 Task: Open a blank google sheet and write heading  Budget MasterAdd Categories in a column and its values below   'Housing, Transportation, Groceries, Utilities, Entertainment, Dining Out, Health, Miscellaneous, Savings & Total. 'Add Budgeted amountin next column and its values below  $1,500, $300, $400, $150, $200, $250, $100, $150, $500 & $3,550. Add Actual amount in next column and its values below  $1,400, $280, $420, $160, $180, $270, $90, $140, $550 & $3,550. Add Difference  in next column and its values below   -$100, -$20, +$20, +$10, -$20, +$20, -$10, -$10, +$50 & $0. J6Save page DashboardPayHistbook
Action: Mouse moved to (281, 180)
Screenshot: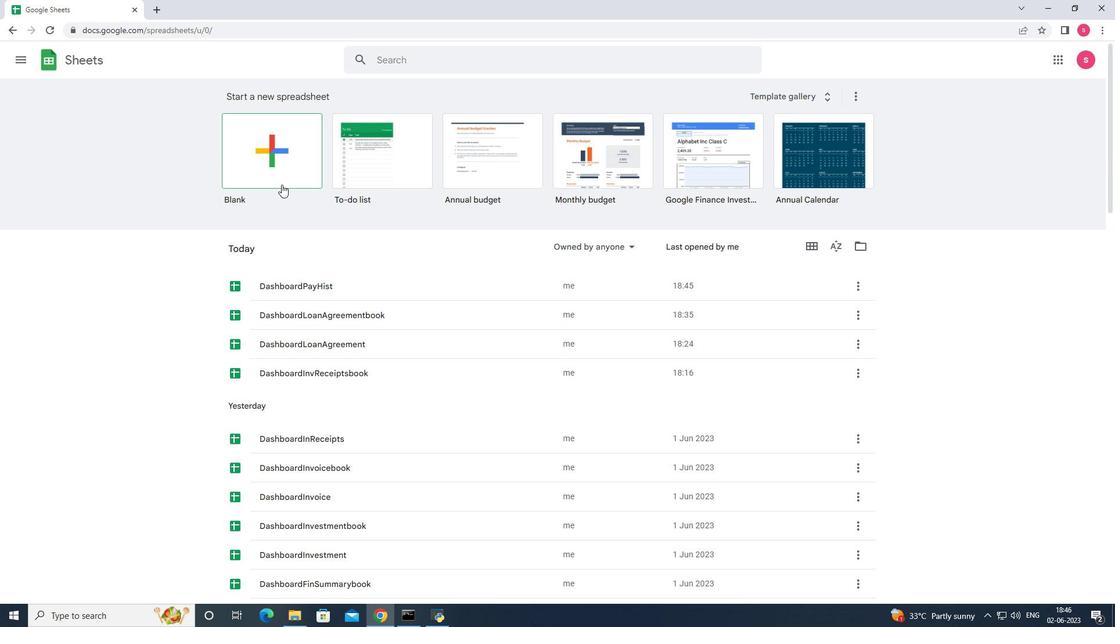 
Action: Mouse pressed left at (281, 180)
Screenshot: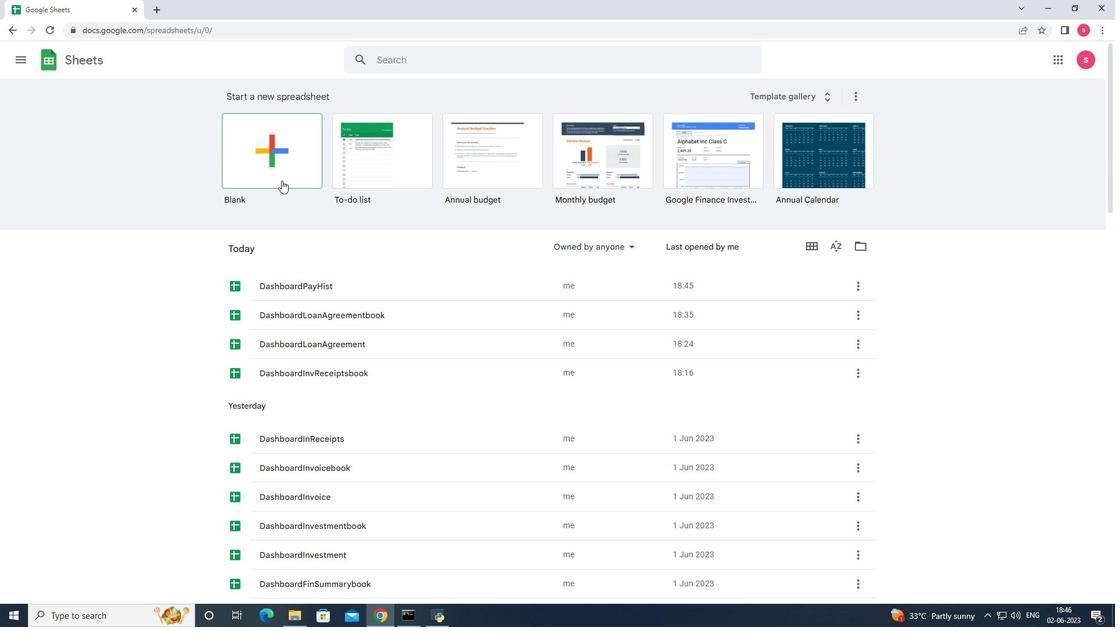 
Action: Mouse moved to (191, 168)
Screenshot: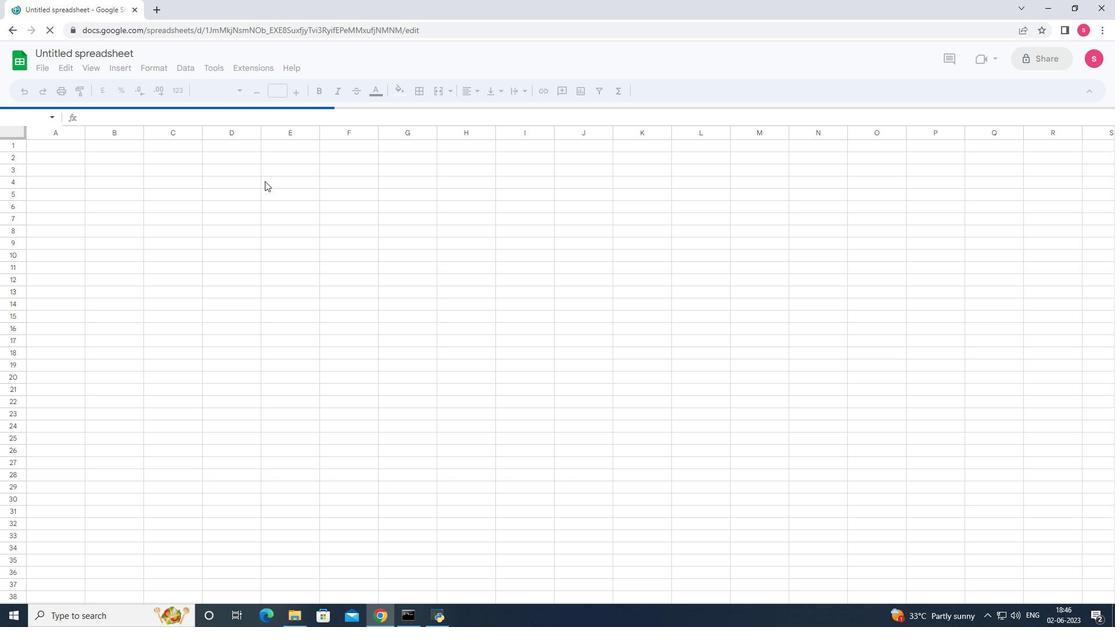 
Action: Key pressed <Key.shift>Budget<Key.space><Key.shift>Master<Key.enter><Key.shift>Categories<Key.enter><Key.shift>Housing<Key.enter><Key.shift>Transportation<Key.enter><Key.shift><Key.shift><Key.shift>Groceries<Key.enter><Key.shift><Key.shift><Key.shift><Key.shift><Key.shift>Utilities<Key.enter><Key.shift>Entertainment<Key.enter><Key.shift>Diningb<Key.space><Key.backspace><Key.backspace><Key.space><Key.shift>Ut<Key.backspace><Key.backspace><Key.shift>Out<Key.enter><Key.shift>Health<Key.enter><Key.shift>Miscellaneous<Key.enter><Key.shift>Savings<Key.enter><Key.shift>t<Key.backspace><Key.backspace><Key.shift>Total<Key.right><Key.up><Key.up><Key.up><Key.up><Key.up><Key.up><Key.up><Key.up><Key.up><Key.up><Key.shift>Budgeted<Key.space><Key.shift>Amount<Key.enter>1500<Key.enter>300<Key.enter>400<Key.enter>150<Key.enter>200<Key.enter>250<Key.enter>100<Key.enter>150<Key.enter>500<Key.enter>=
Screenshot: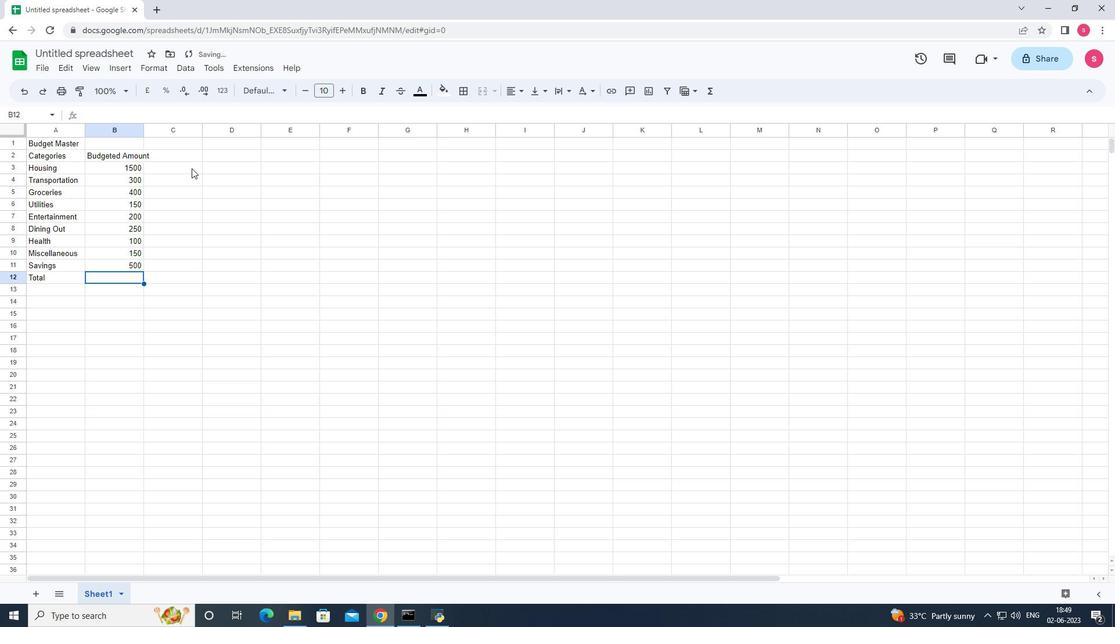 
Action: Mouse moved to (127, 295)
Screenshot: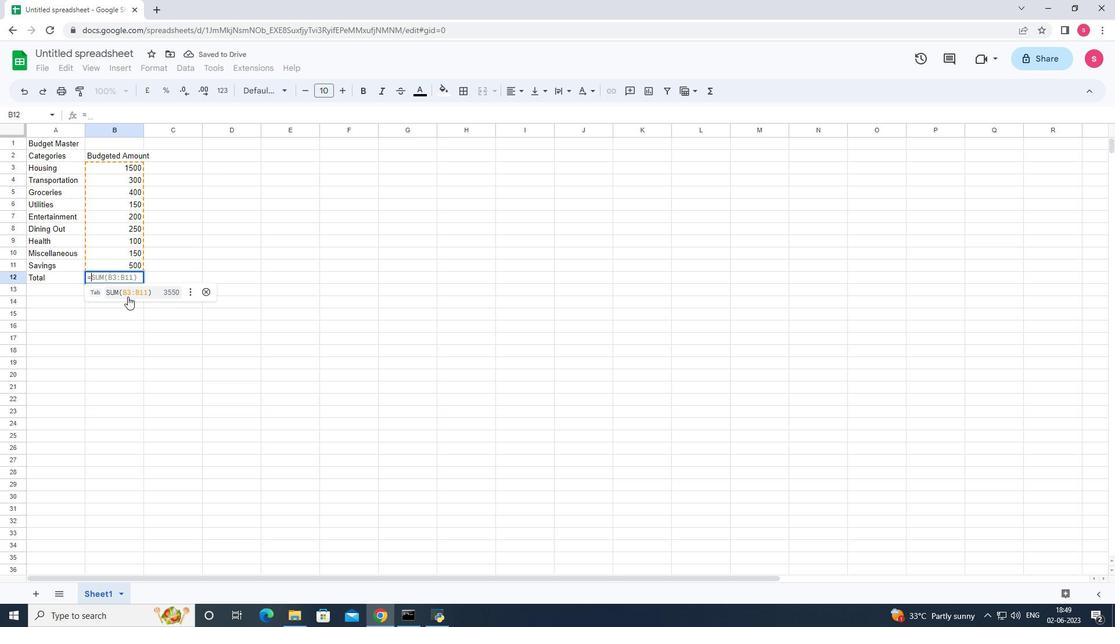 
Action: Mouse pressed left at (127, 295)
Screenshot: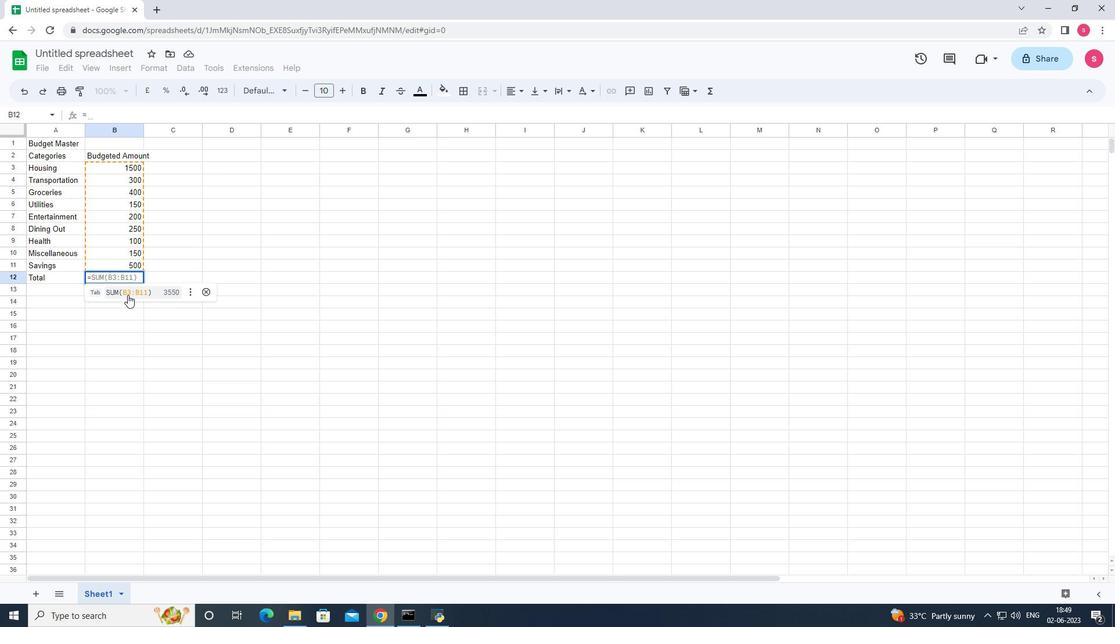 
Action: Mouse pressed left at (127, 295)
Screenshot: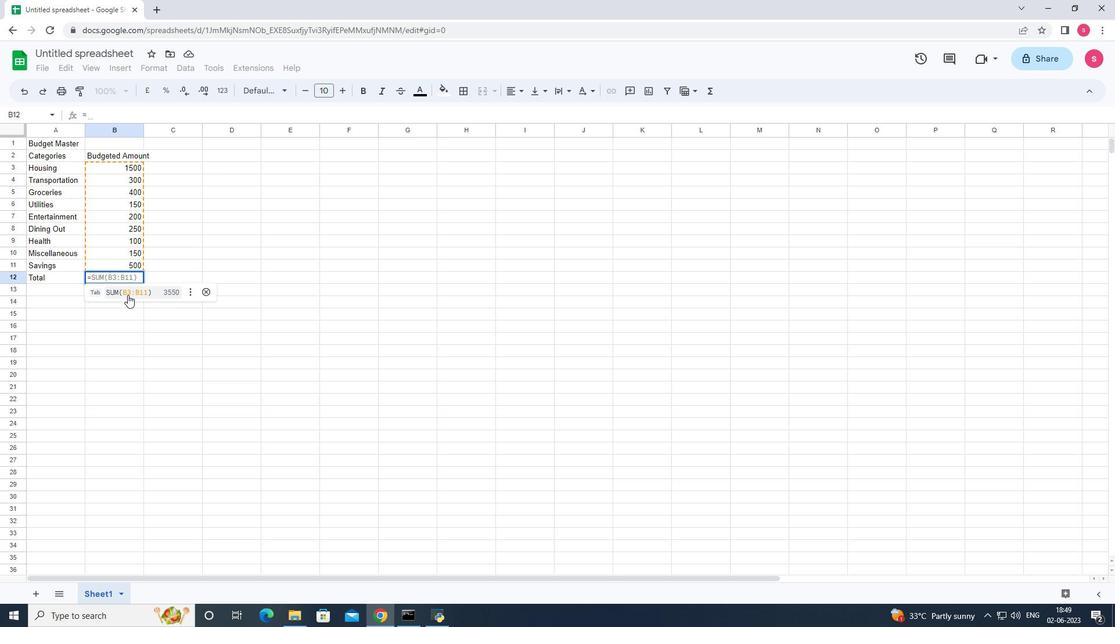 
Action: Mouse moved to (184, 157)
Screenshot: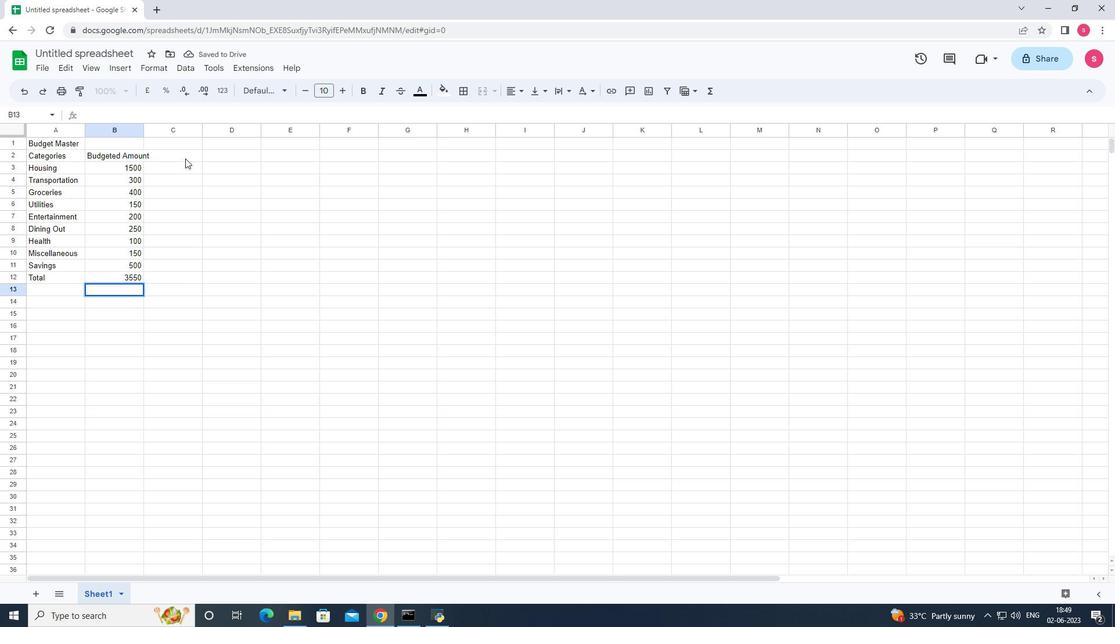 
Action: Mouse pressed left at (184, 157)
Screenshot: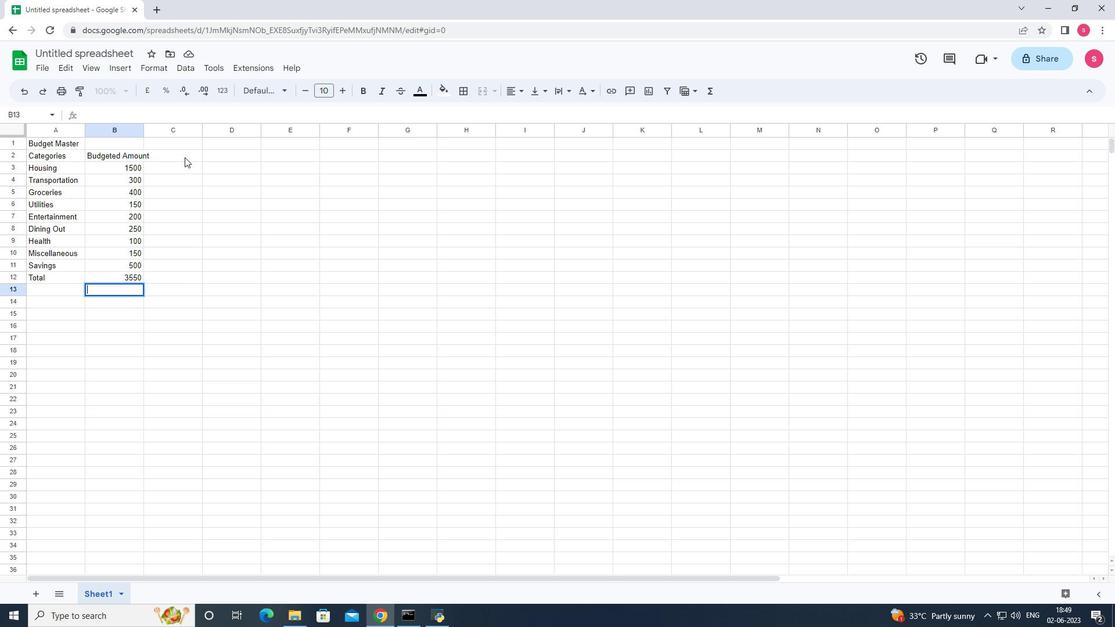 
Action: Key pressed <Key.shift>Actual<Key.space><Key.shift>Amount<Key.enter>1400<Key.enter>280<Key.enter>420<Key.enter>160<Key.enter>180<Key.enter>270<Key.enter>90<Key.enter>140<Key.enter>550<Key.enter>=sum
Screenshot: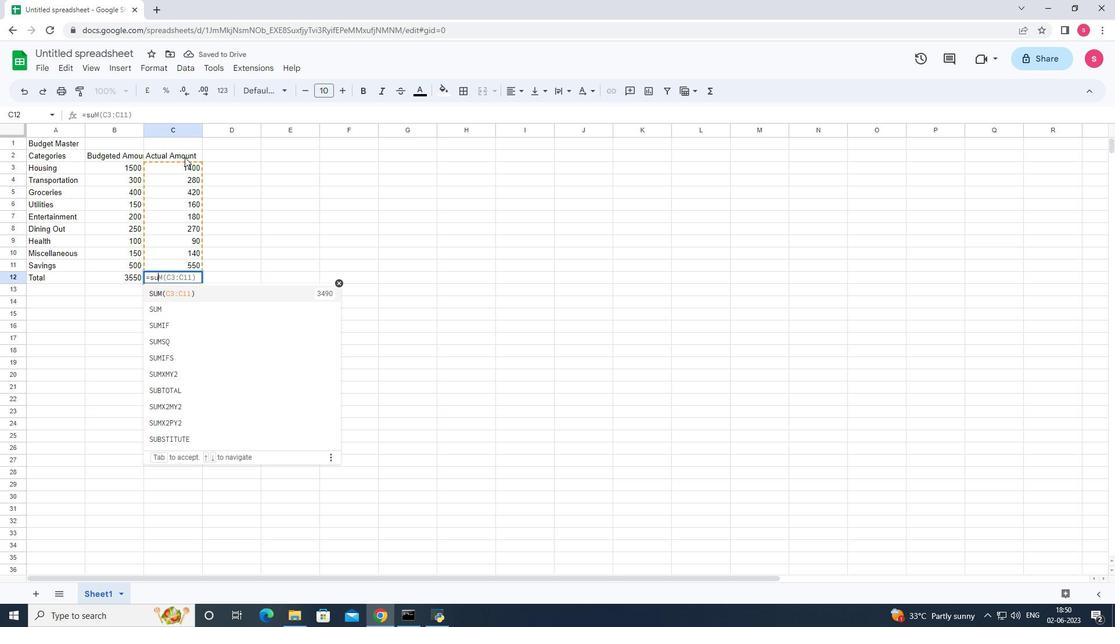 
Action: Mouse moved to (179, 296)
Screenshot: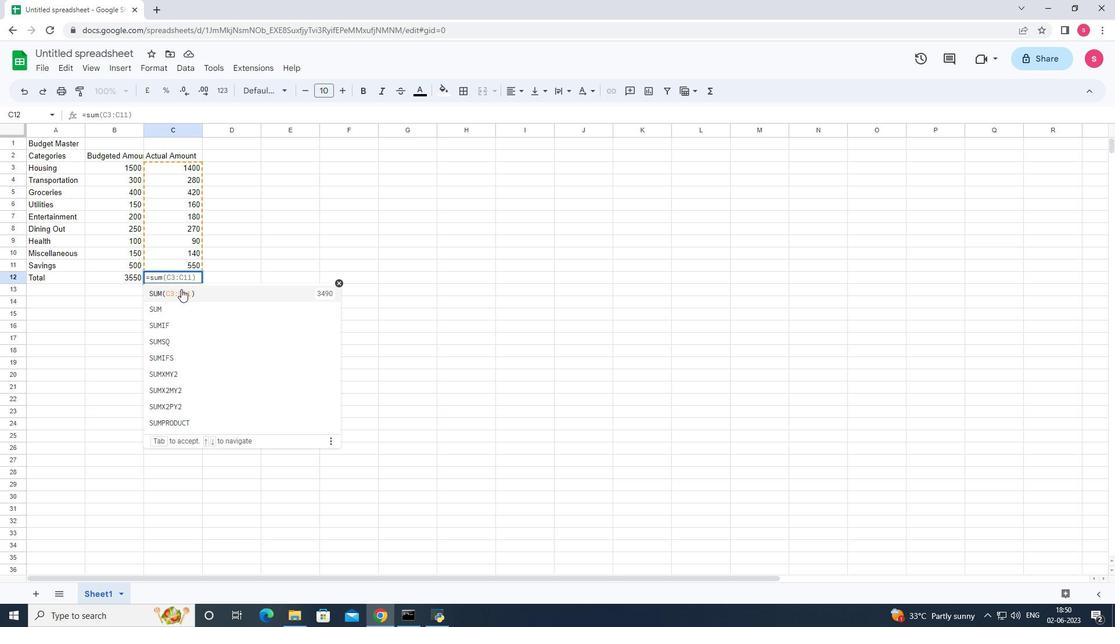 
Action: Mouse pressed left at (179, 296)
Screenshot: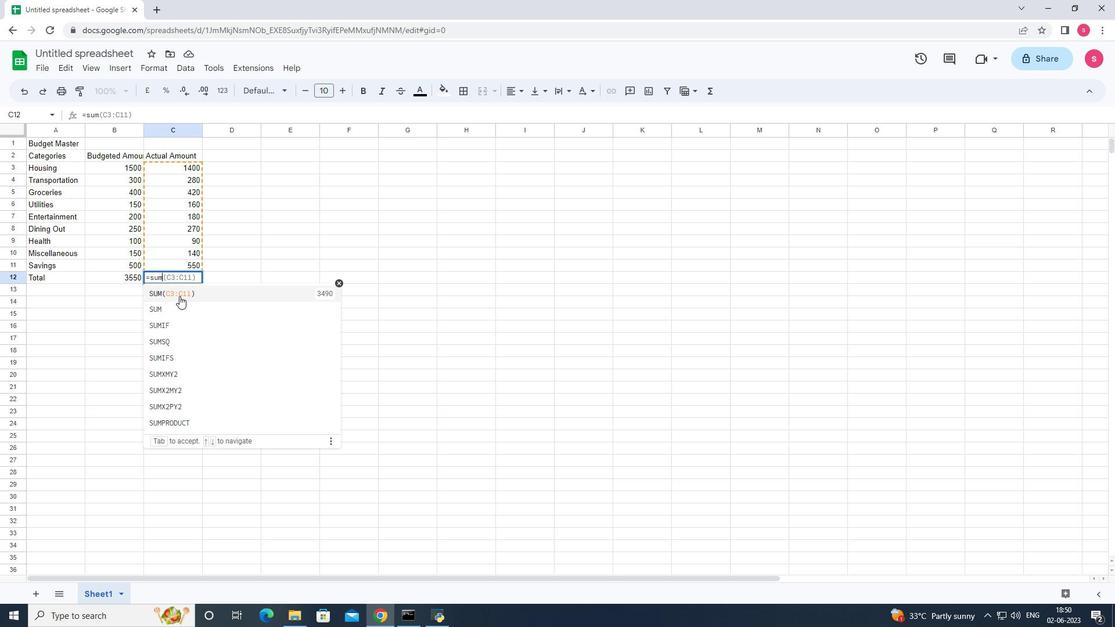 
Action: Mouse moved to (231, 154)
Screenshot: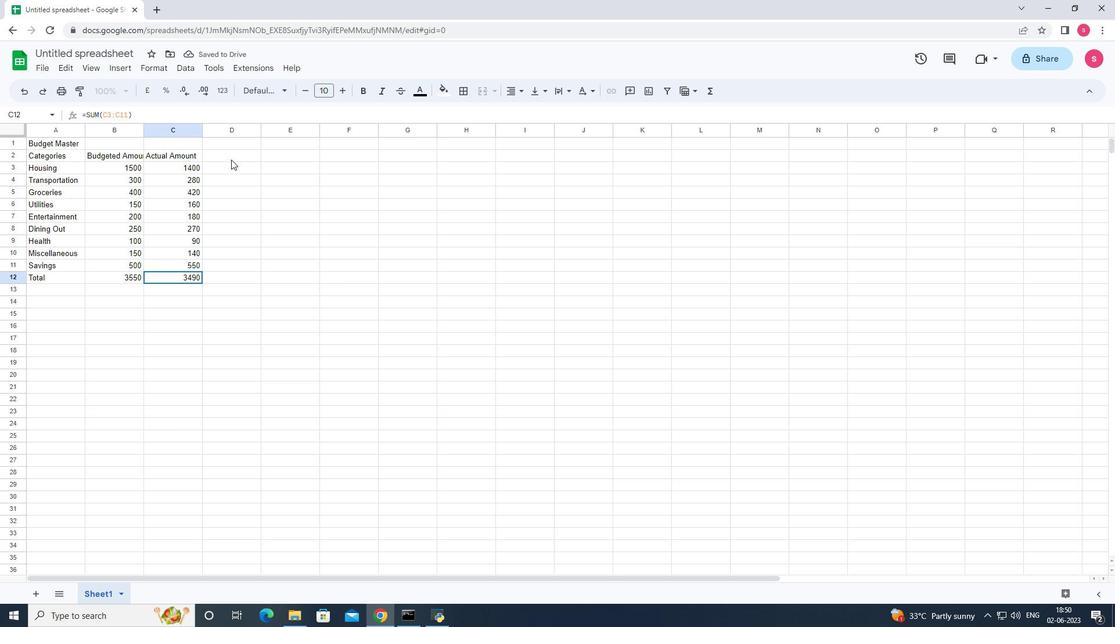 
Action: Mouse pressed left at (231, 154)
Screenshot: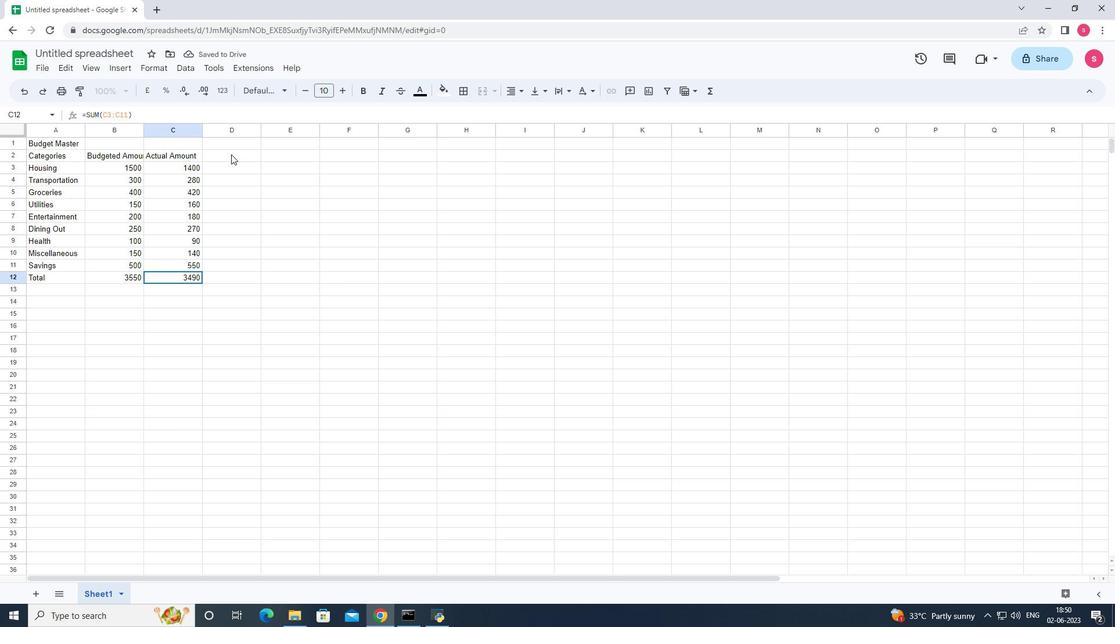 
Action: Key pressed <Key.shift>Difference
Screenshot: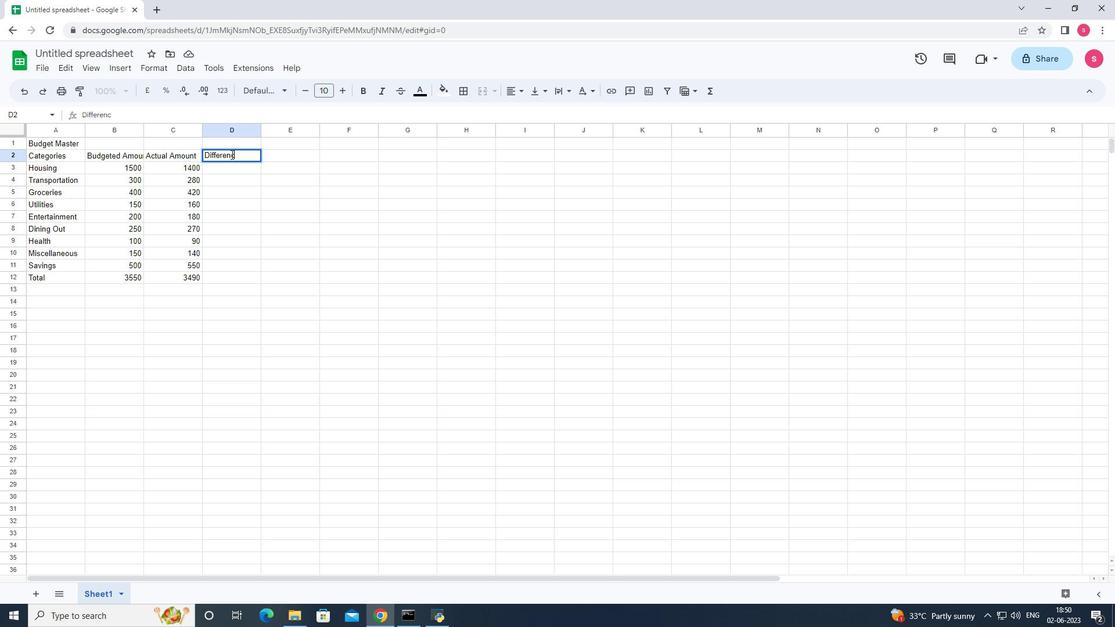 
Action: Mouse moved to (209, 169)
Screenshot: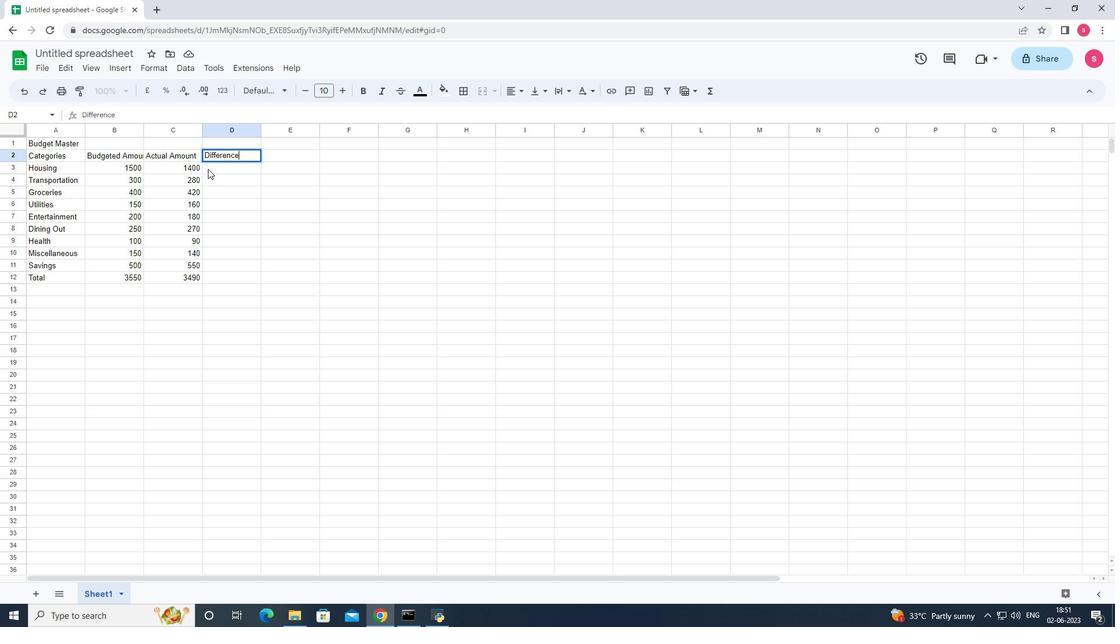 
Action: Mouse pressed left at (209, 169)
Screenshot: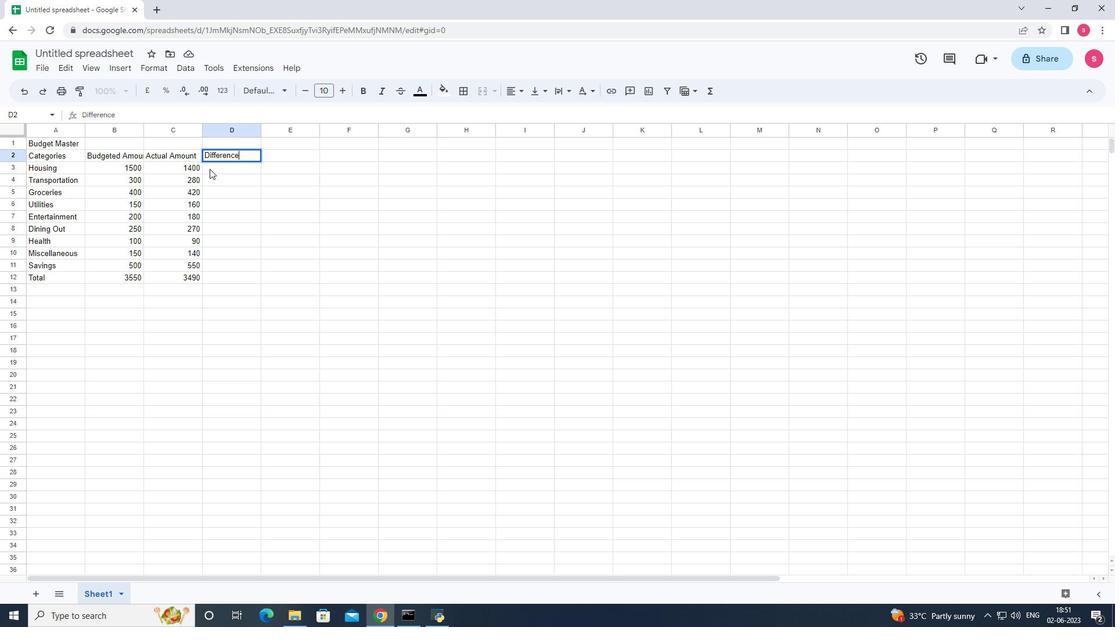 
Action: Mouse moved to (220, 169)
Screenshot: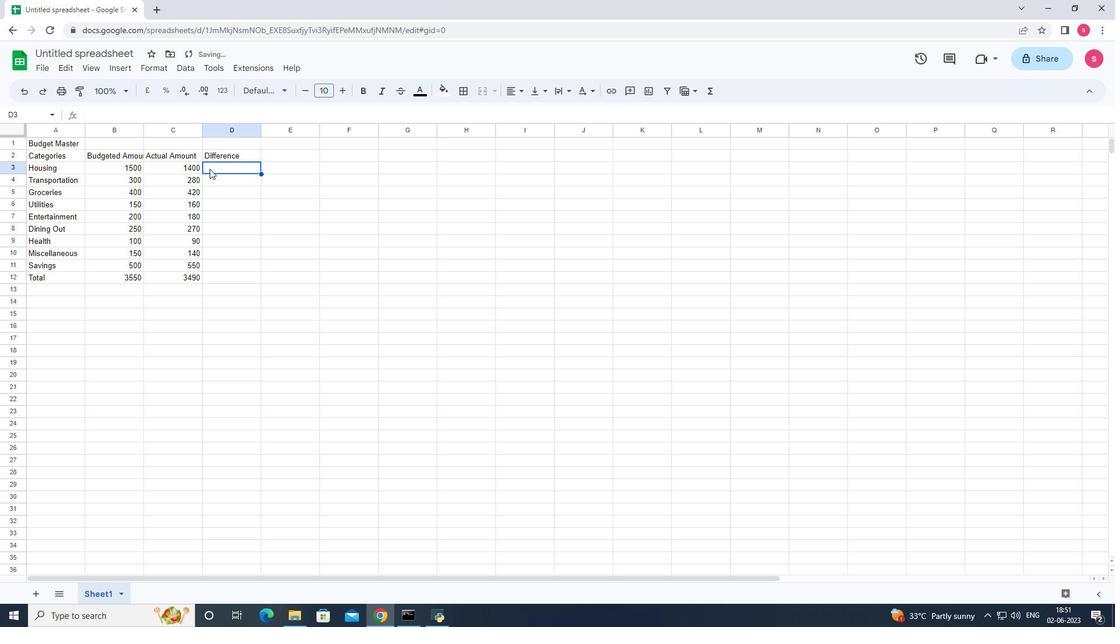 
Action: Key pressed =c3-b2<Key.enter><Key.backspace><Key.backspace><Key.backspace>
Screenshot: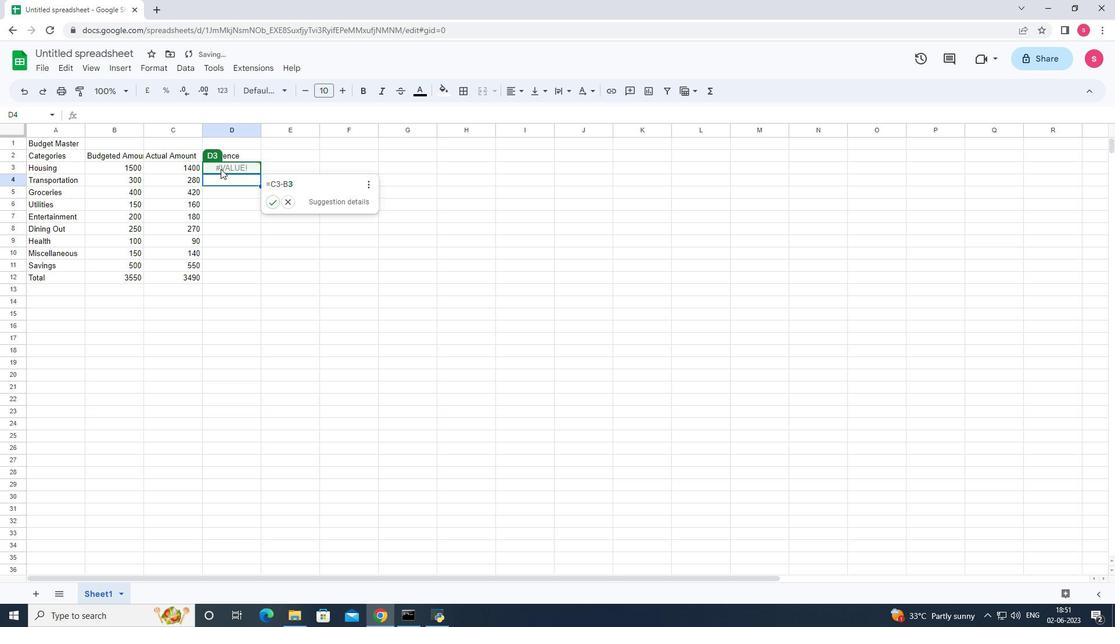 
Action: Mouse moved to (285, 199)
Screenshot: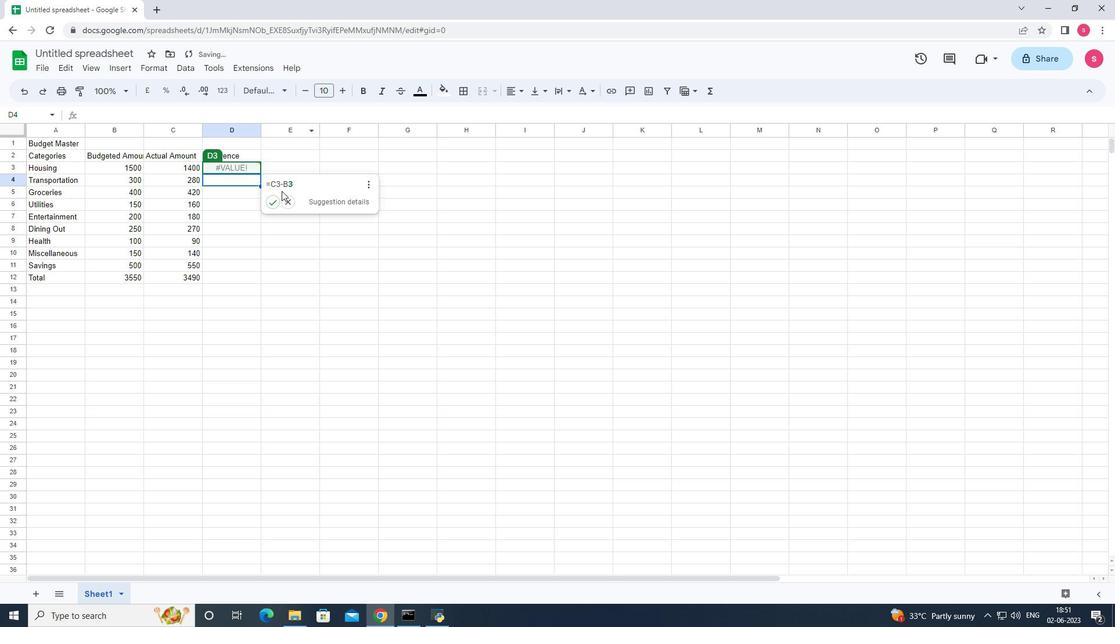 
Action: Mouse pressed left at (285, 199)
Screenshot: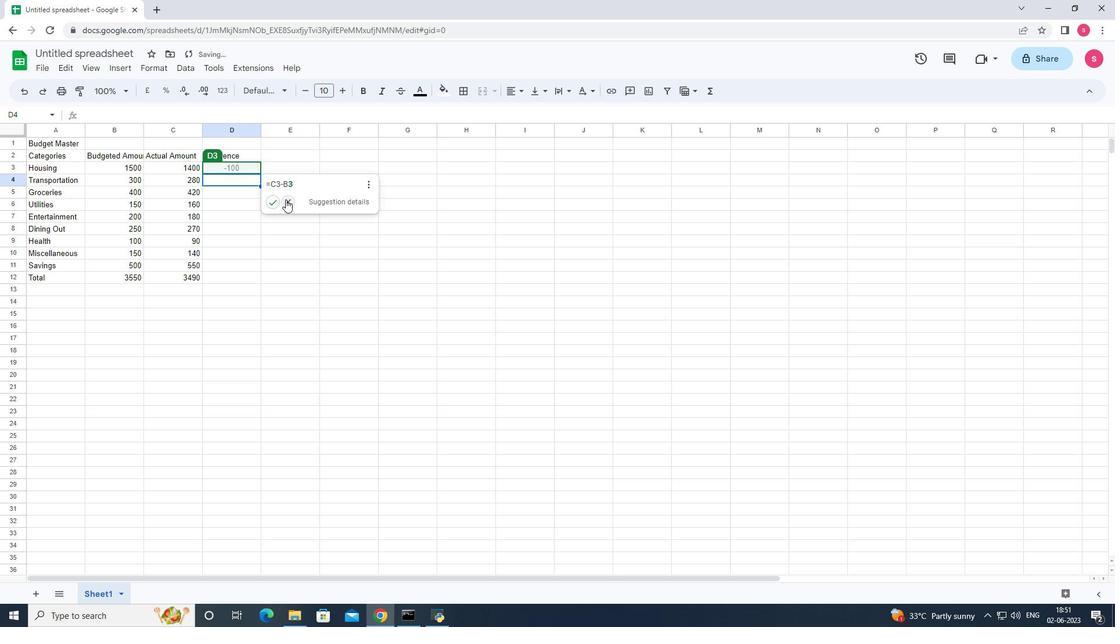 
Action: Mouse moved to (250, 171)
Screenshot: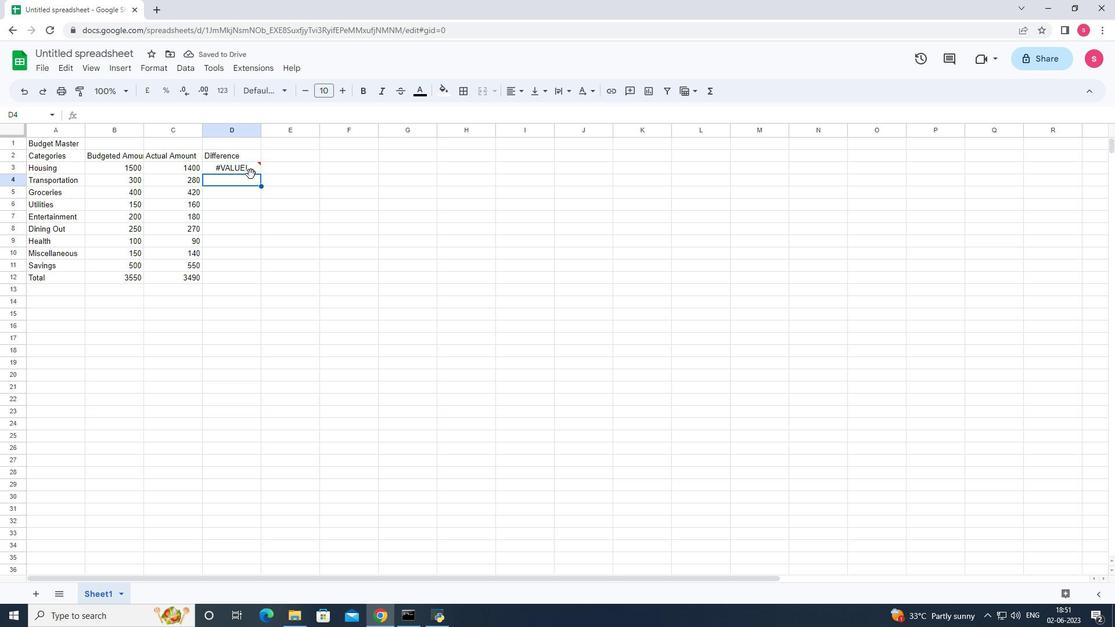 
Action: Mouse pressed left at (250, 171)
Screenshot: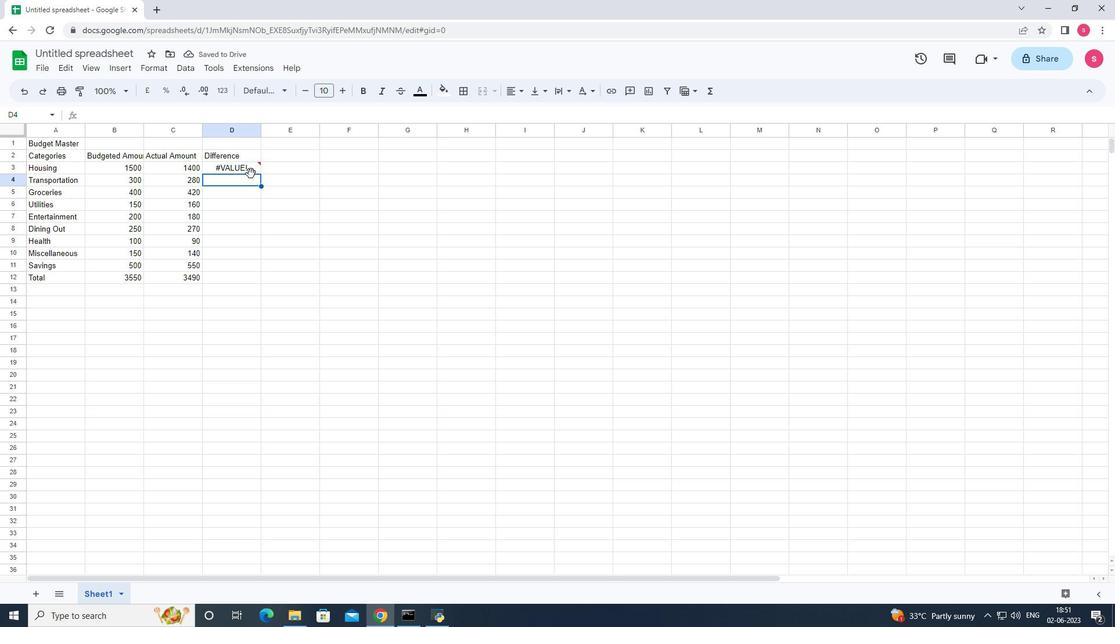 
Action: Key pressed <Key.backspace>=c3-b2<Key.enter>
Screenshot: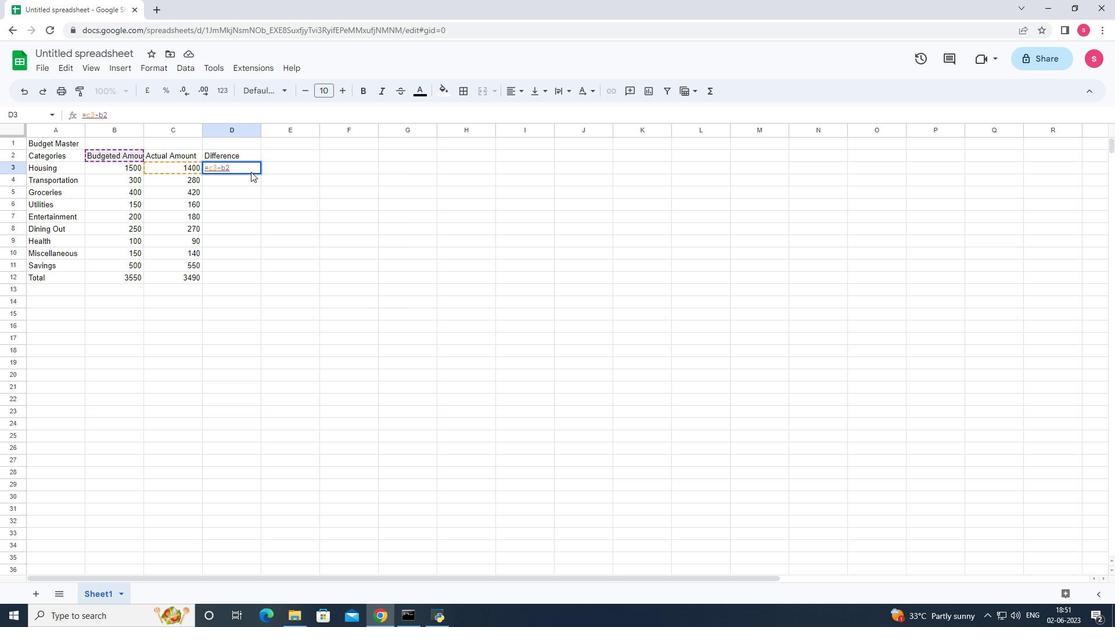 
Action: Mouse moved to (273, 204)
Screenshot: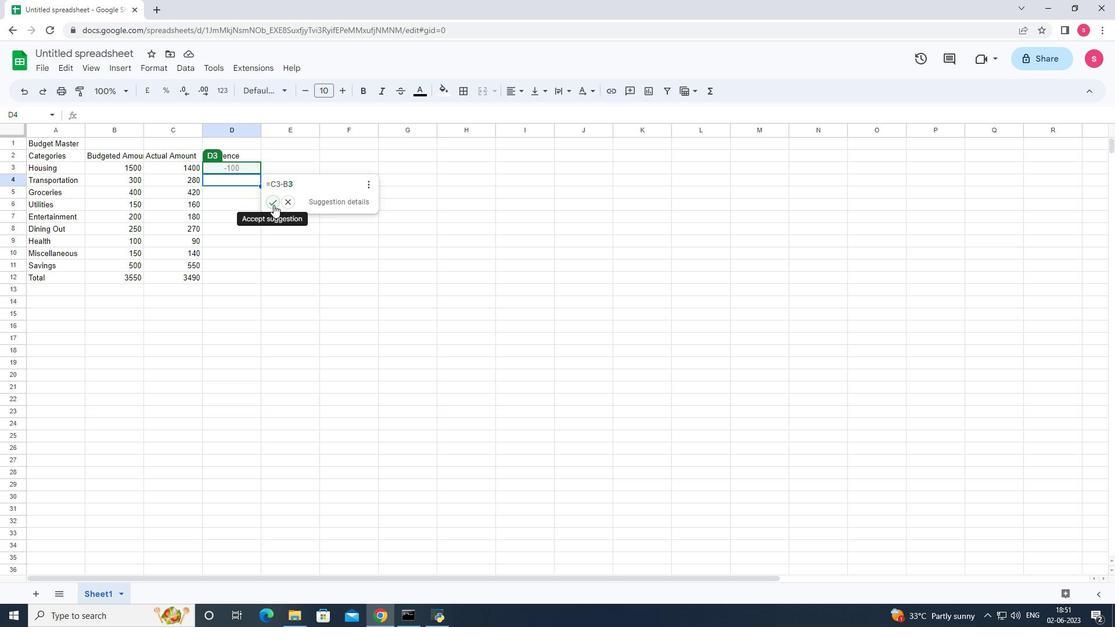 
Action: Mouse pressed left at (273, 204)
Screenshot: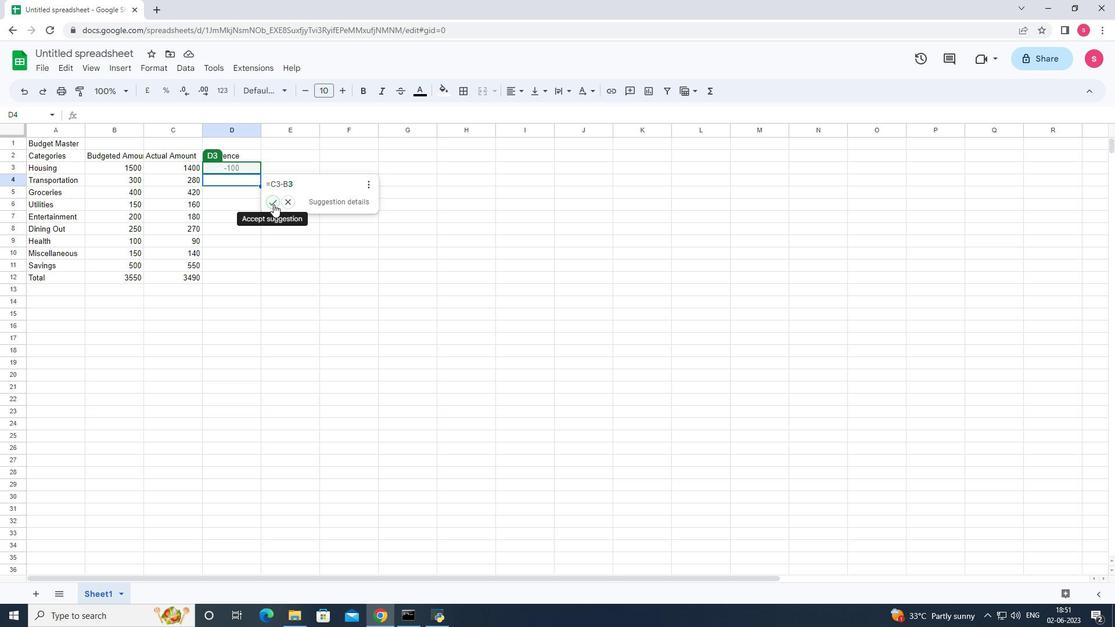 
Action: Mouse moved to (260, 172)
Screenshot: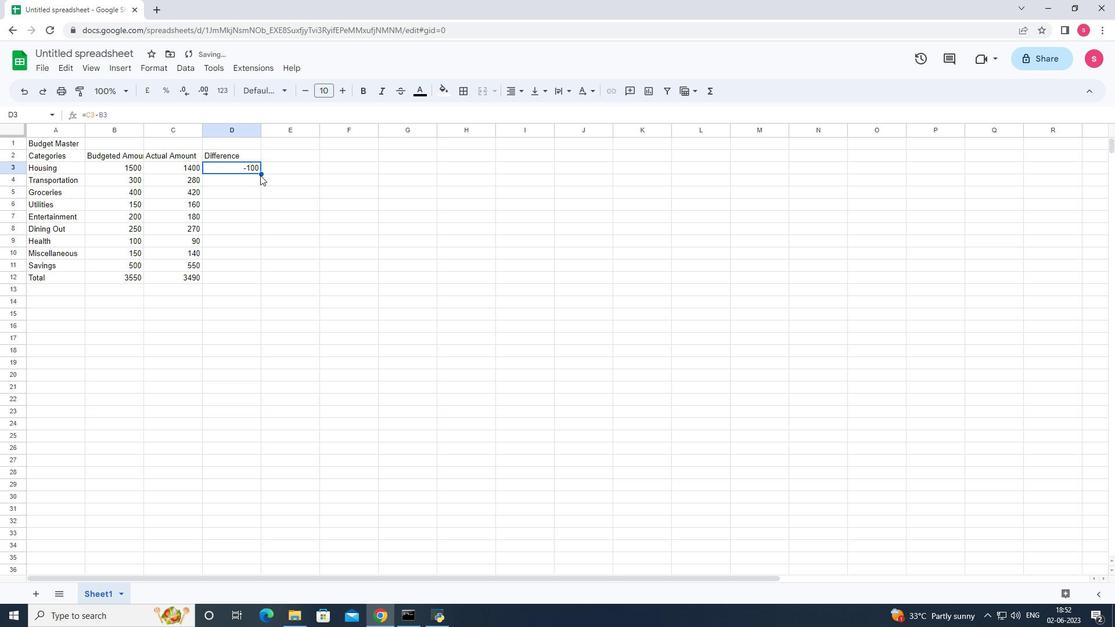 
Action: Mouse pressed left at (260, 172)
Screenshot: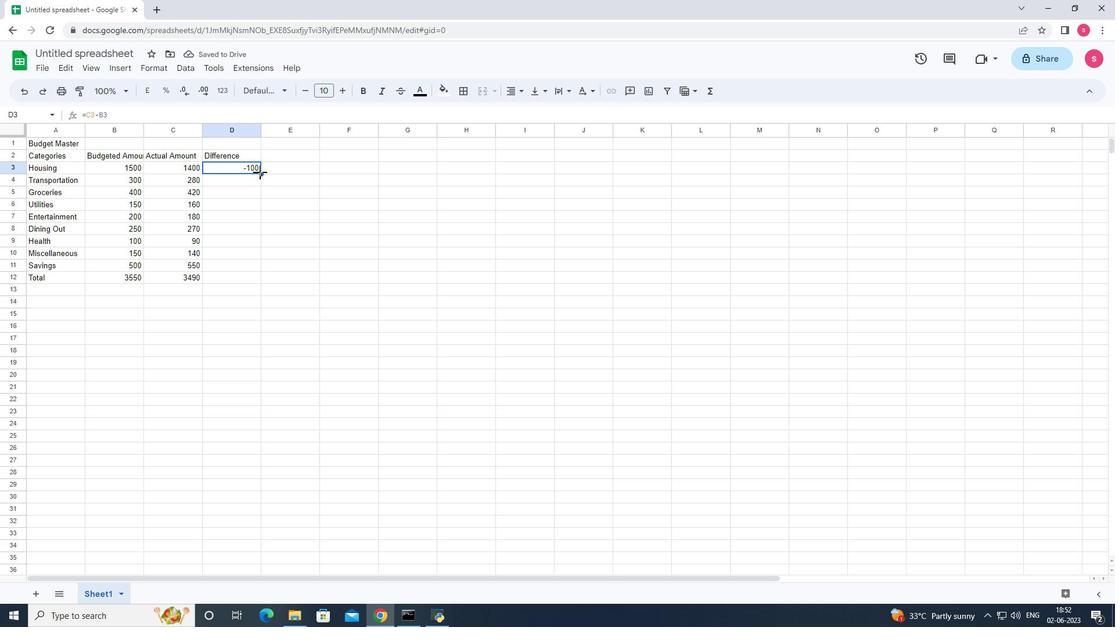 
Action: Mouse moved to (288, 279)
Screenshot: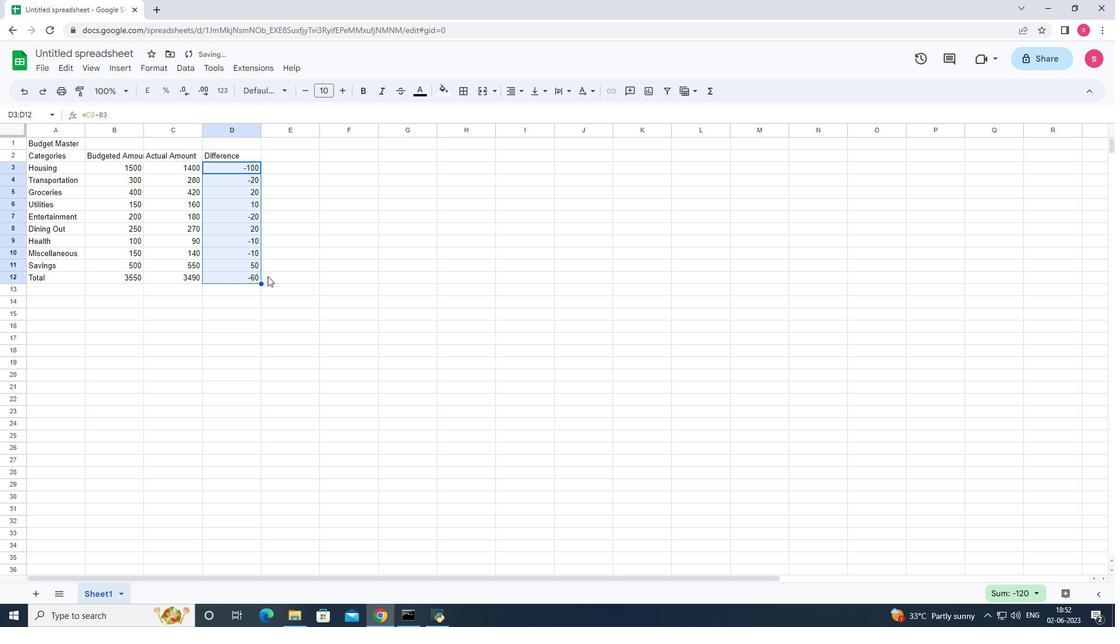 
Action: Key pressed <Key.enter>
Screenshot: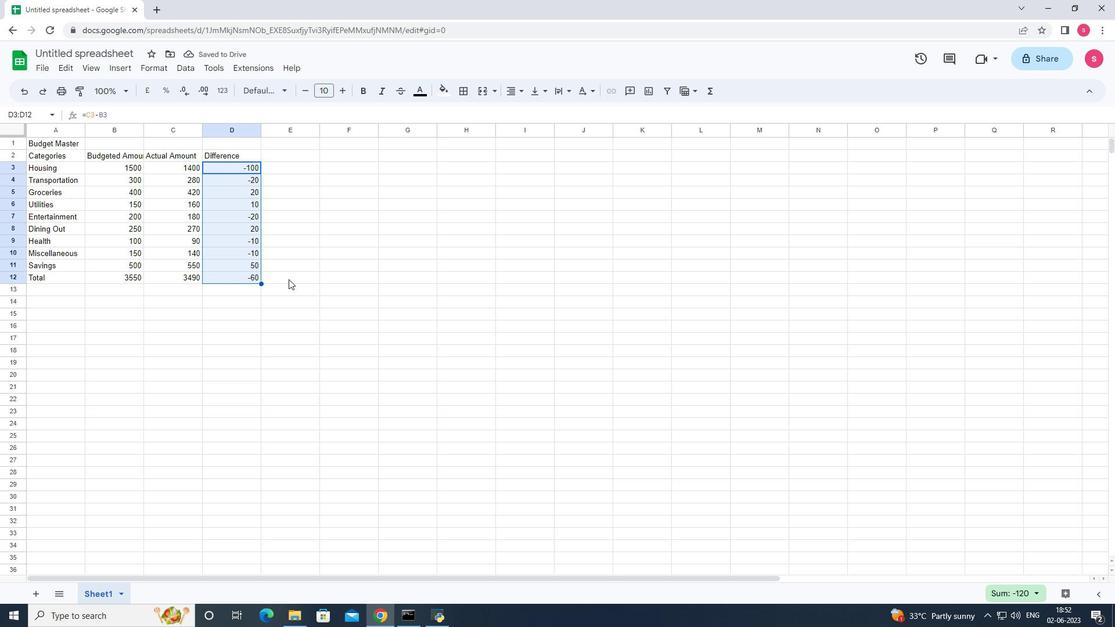 
Action: Mouse moved to (288, 279)
Screenshot: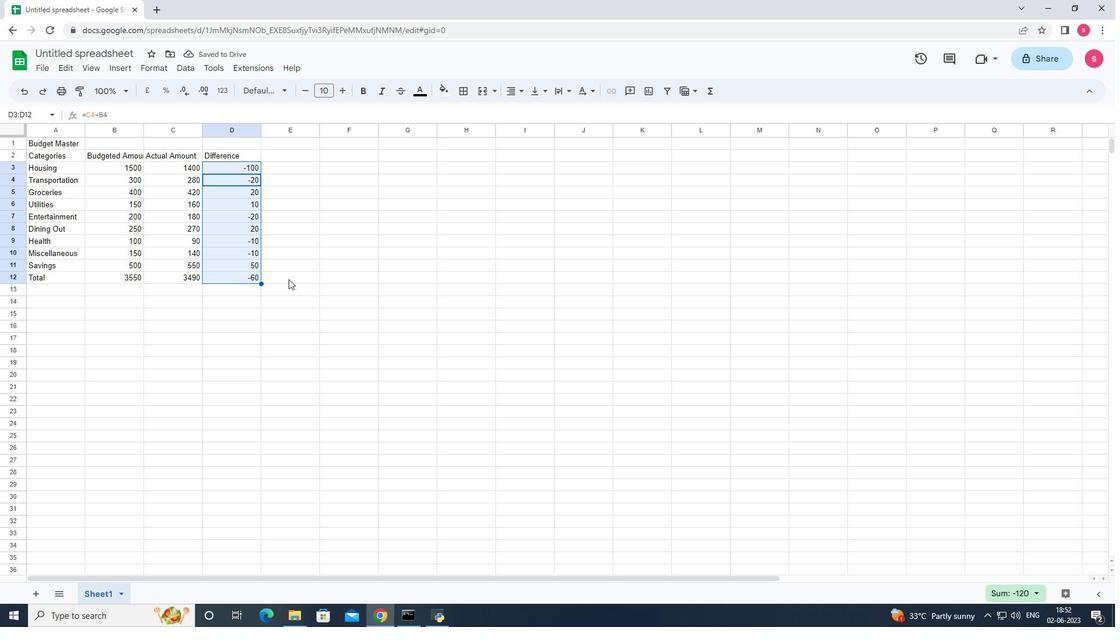 
Action: Key pressed <Key.enter><Key.enter><Key.enter><Key.enter><Key.enter><Key.enter><Key.enter><Key.enter><Key.enter>
Screenshot: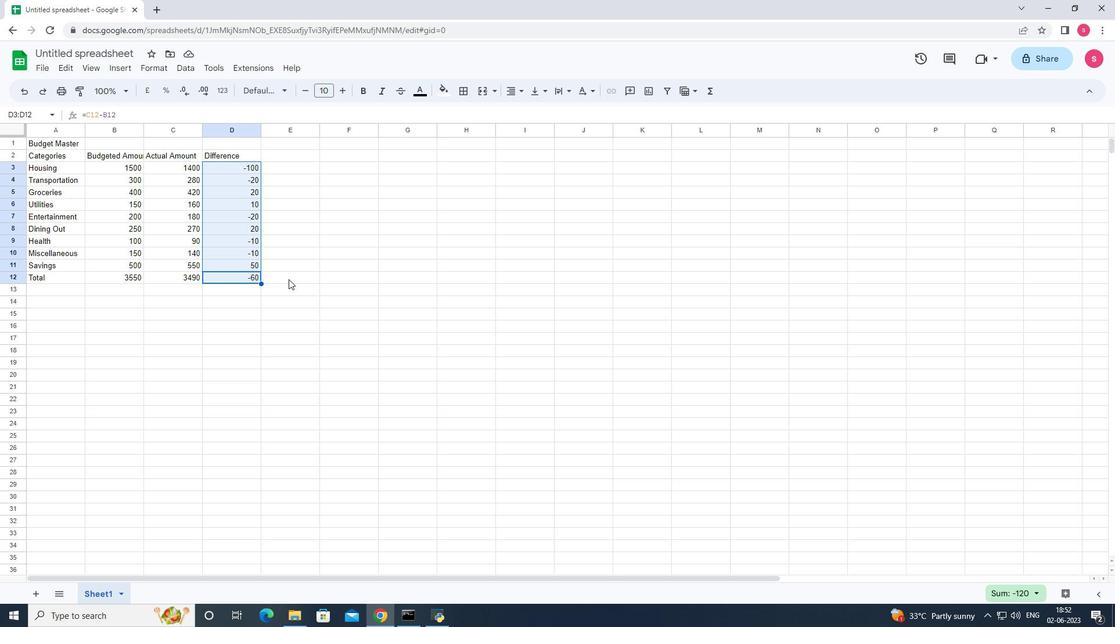
Action: Mouse moved to (292, 278)
Screenshot: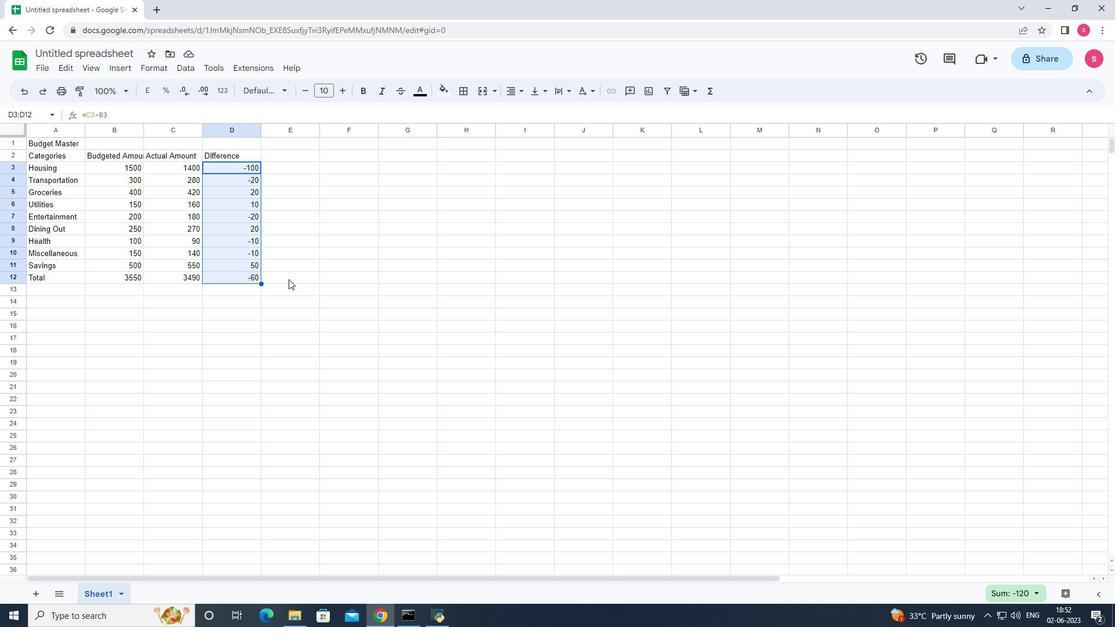 
Action: Mouse pressed left at (292, 278)
Screenshot: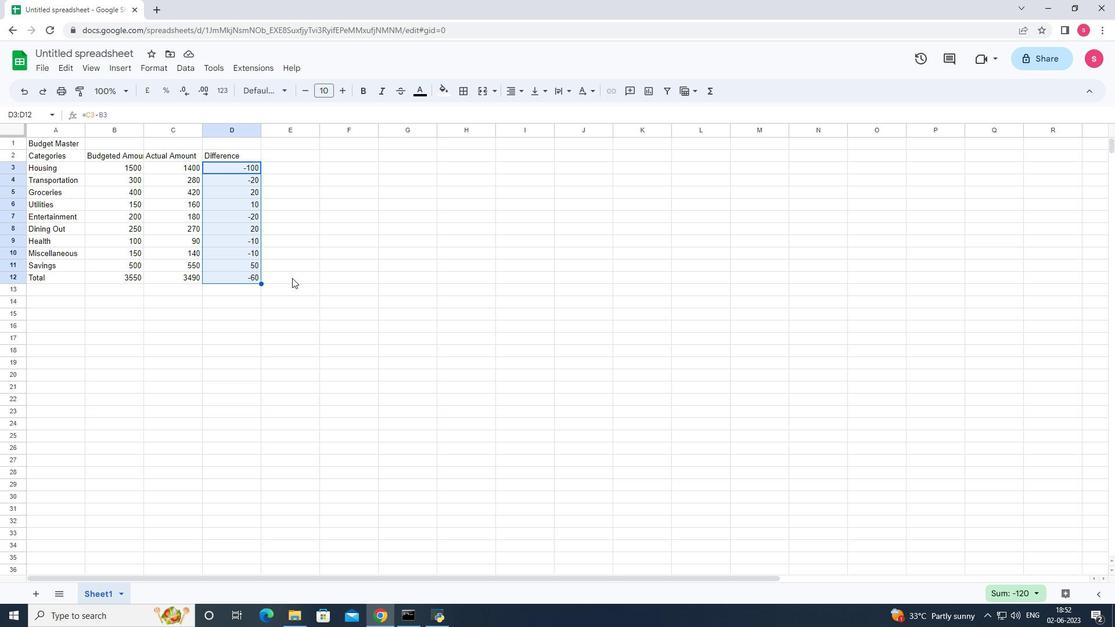 
Action: Mouse moved to (109, 164)
Screenshot: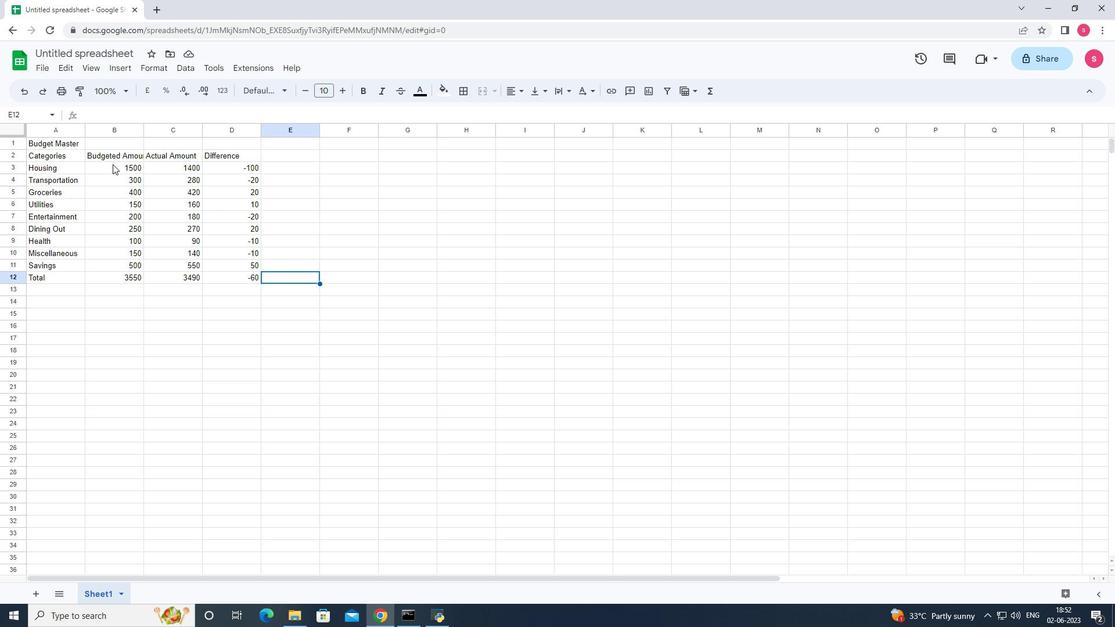 
Action: Mouse pressed left at (109, 164)
Screenshot: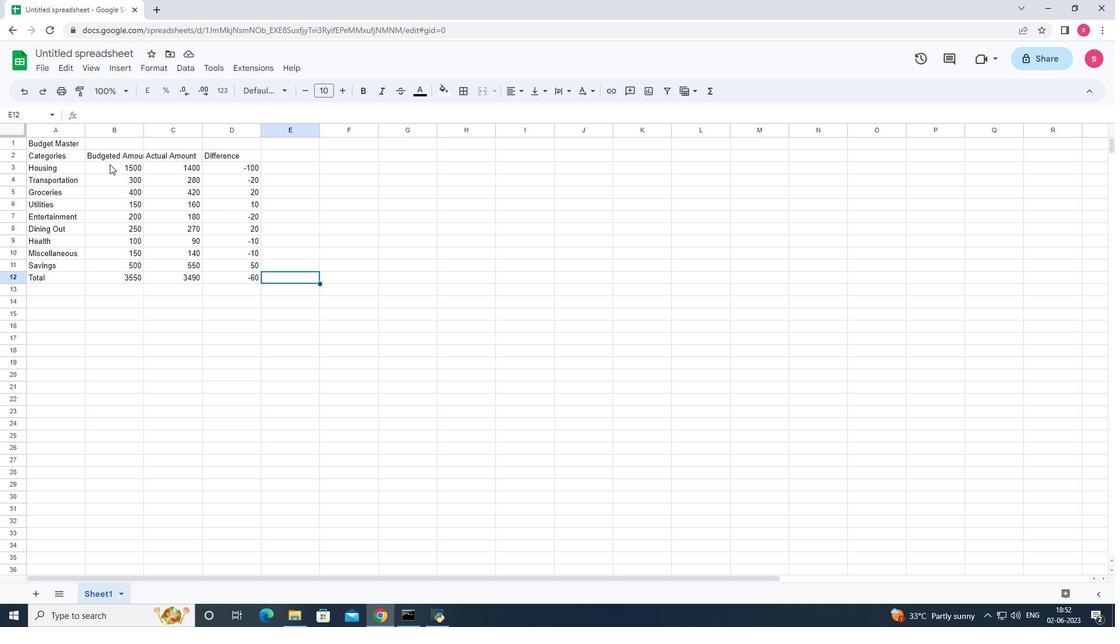 
Action: Mouse moved to (156, 73)
Screenshot: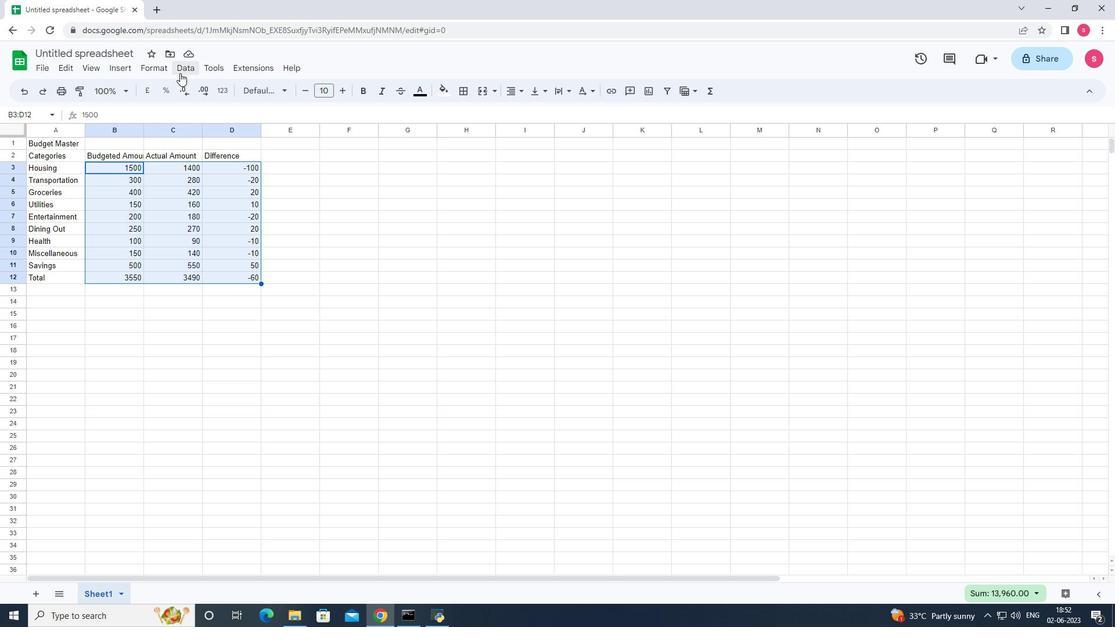 
Action: Mouse pressed left at (156, 73)
Screenshot: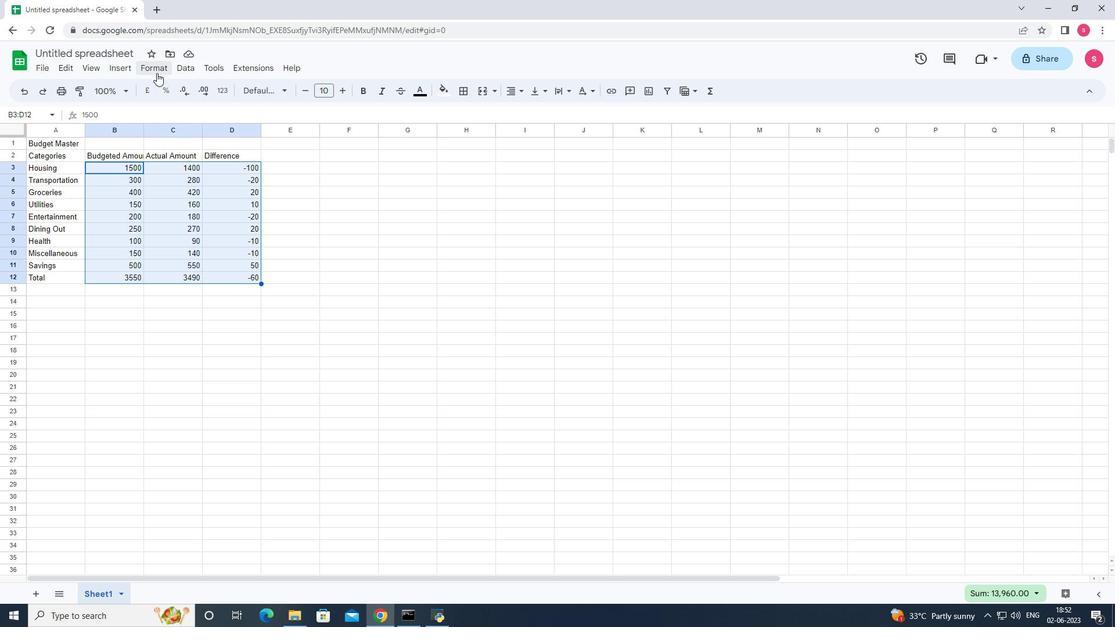 
Action: Mouse moved to (182, 117)
Screenshot: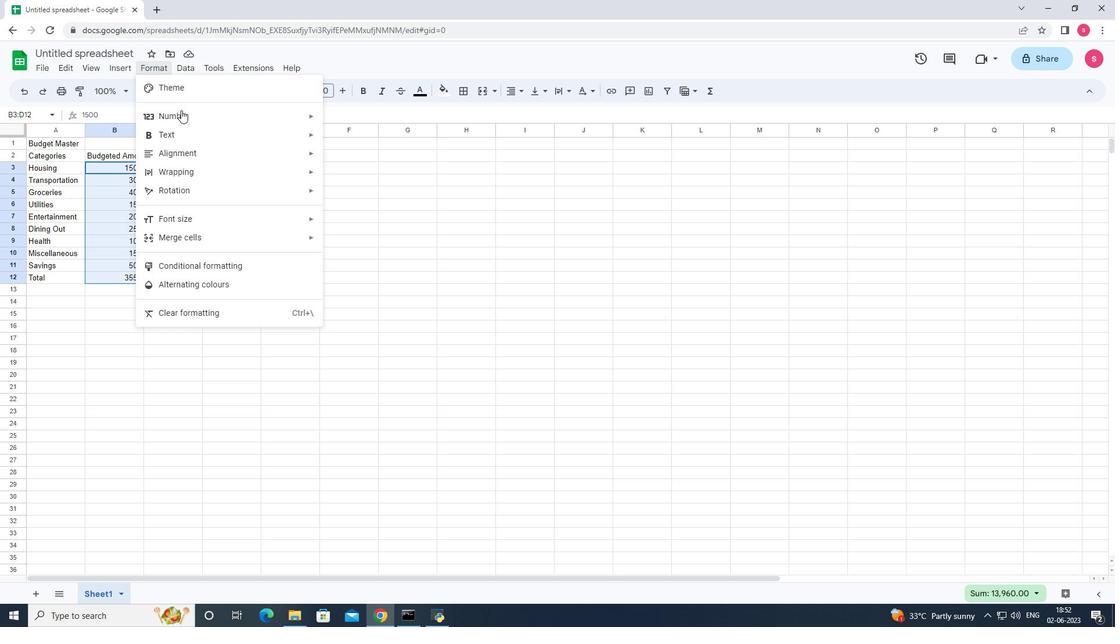 
Action: Mouse pressed left at (182, 117)
Screenshot: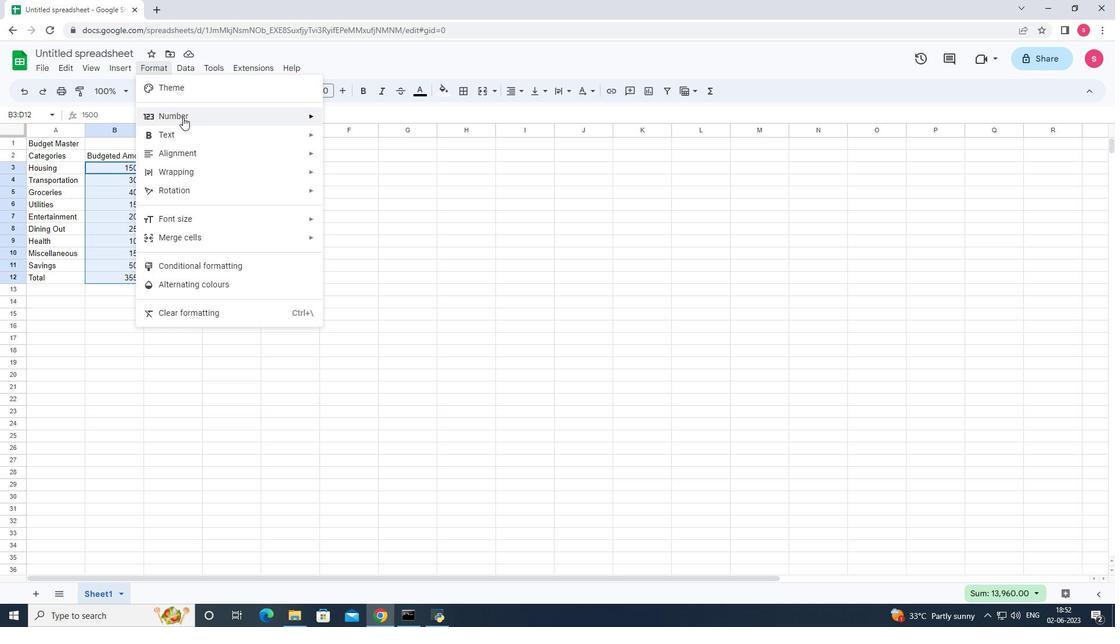 
Action: Mouse moved to (388, 463)
Screenshot: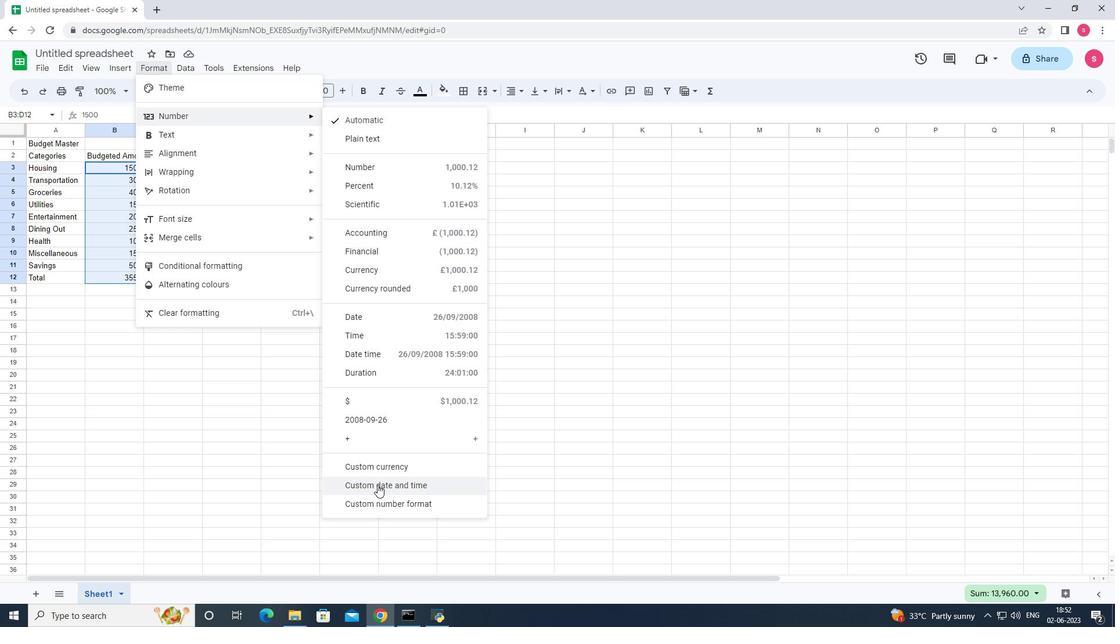 
Action: Mouse pressed left at (388, 463)
Screenshot: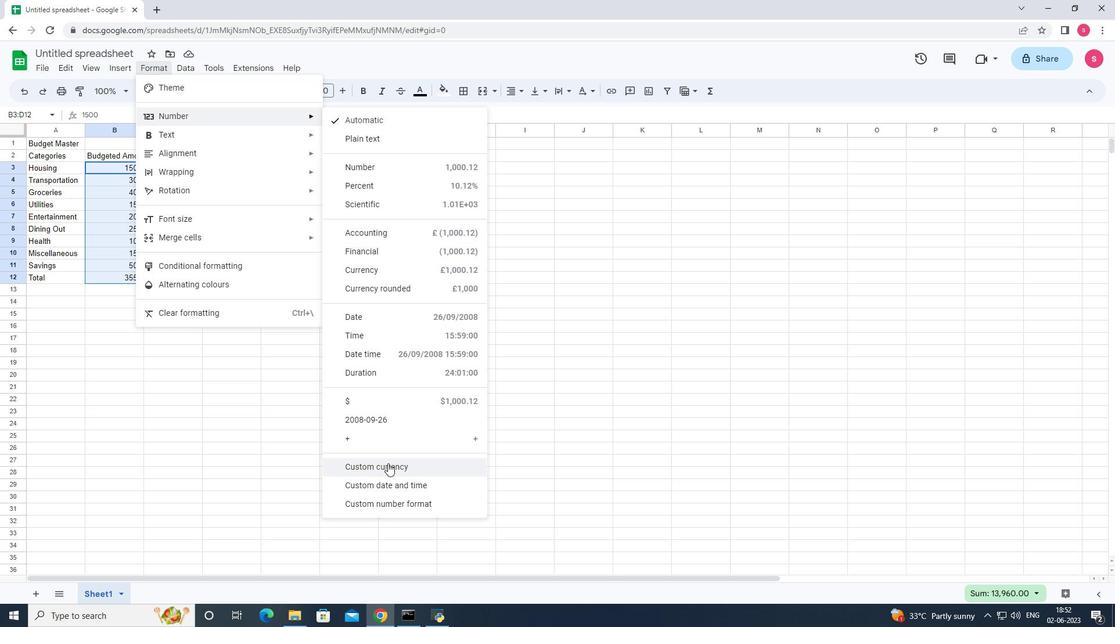 
Action: Mouse moved to (540, 260)
Screenshot: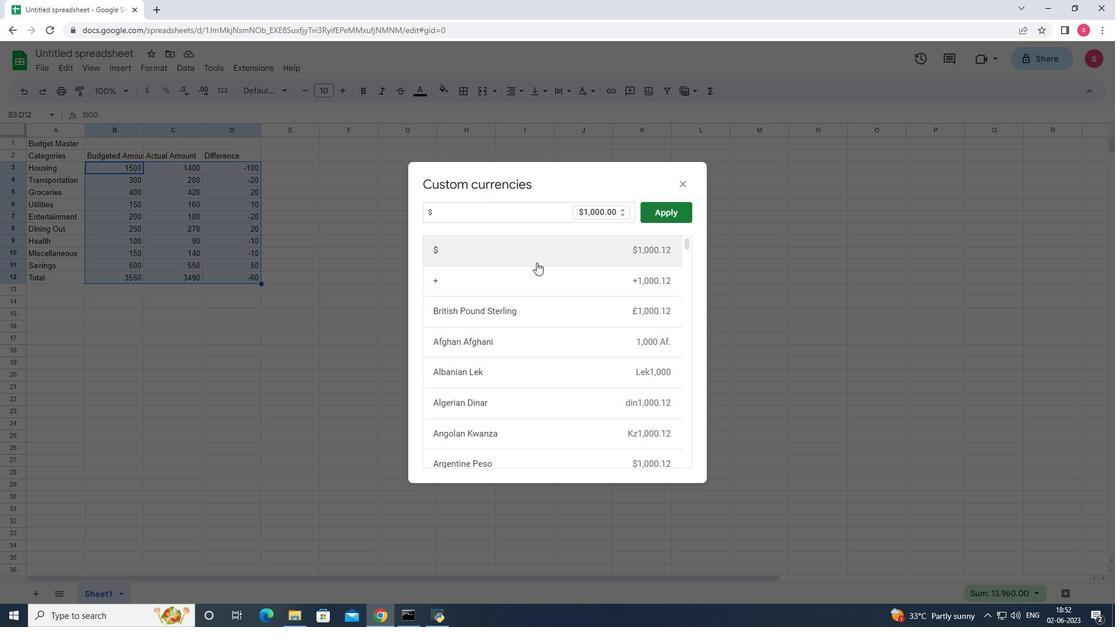
Action: Mouse pressed left at (540, 260)
Screenshot: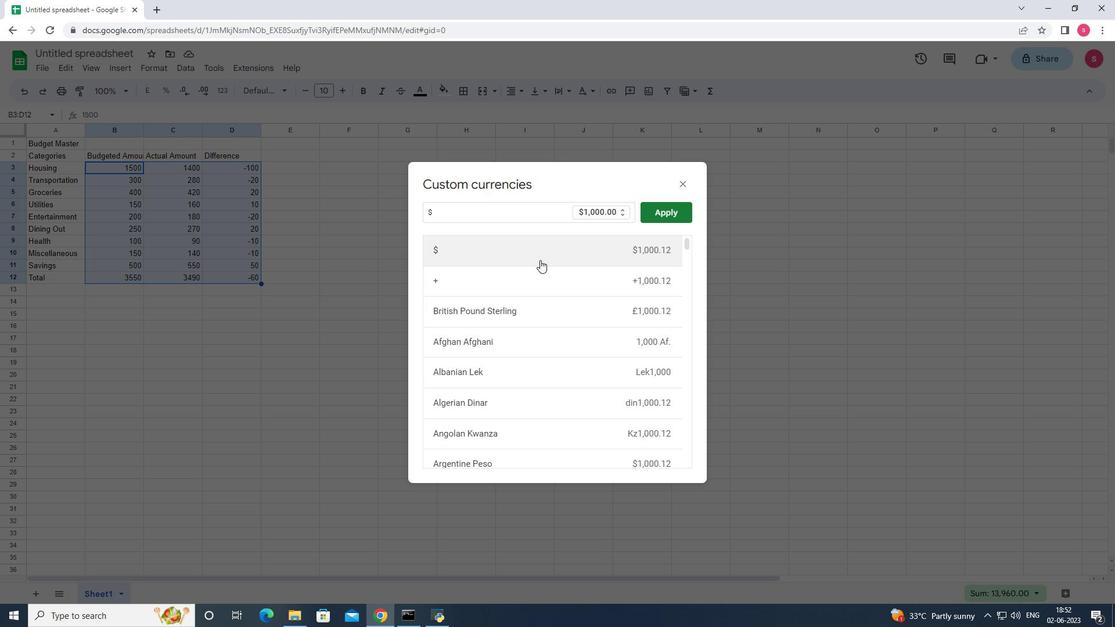 
Action: Mouse moved to (678, 214)
Screenshot: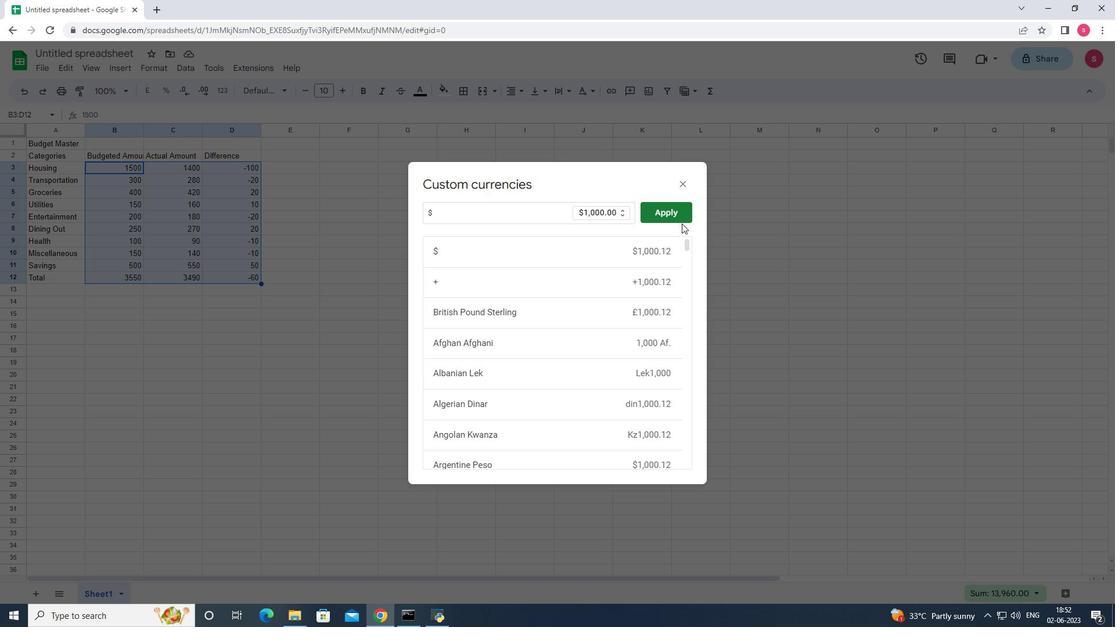 
Action: Mouse pressed left at (678, 214)
Screenshot: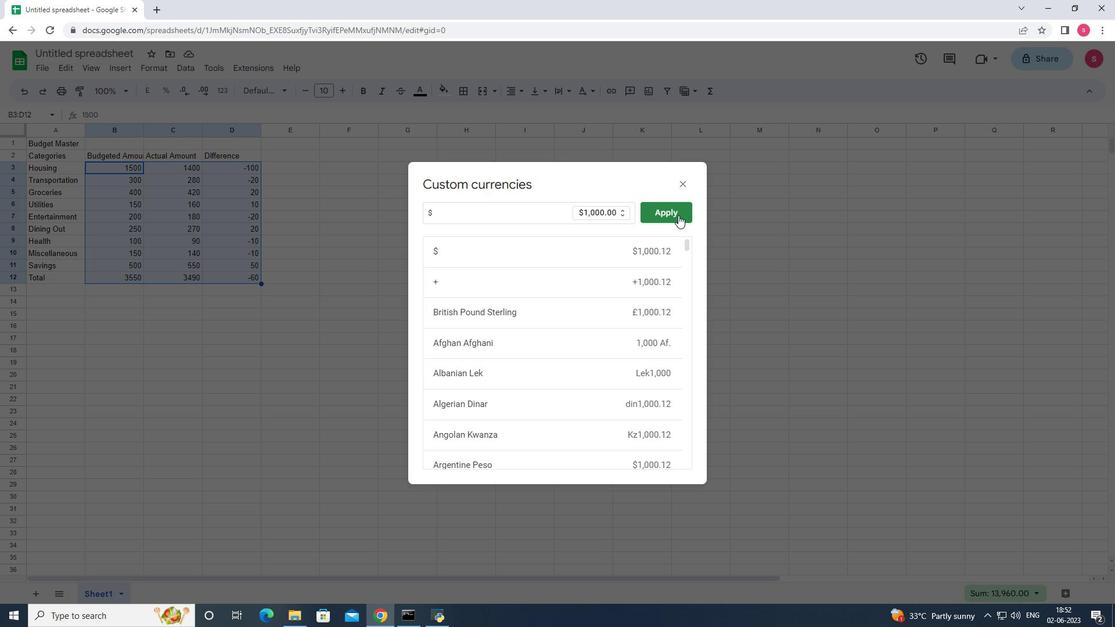 
Action: Mouse moved to (496, 384)
Screenshot: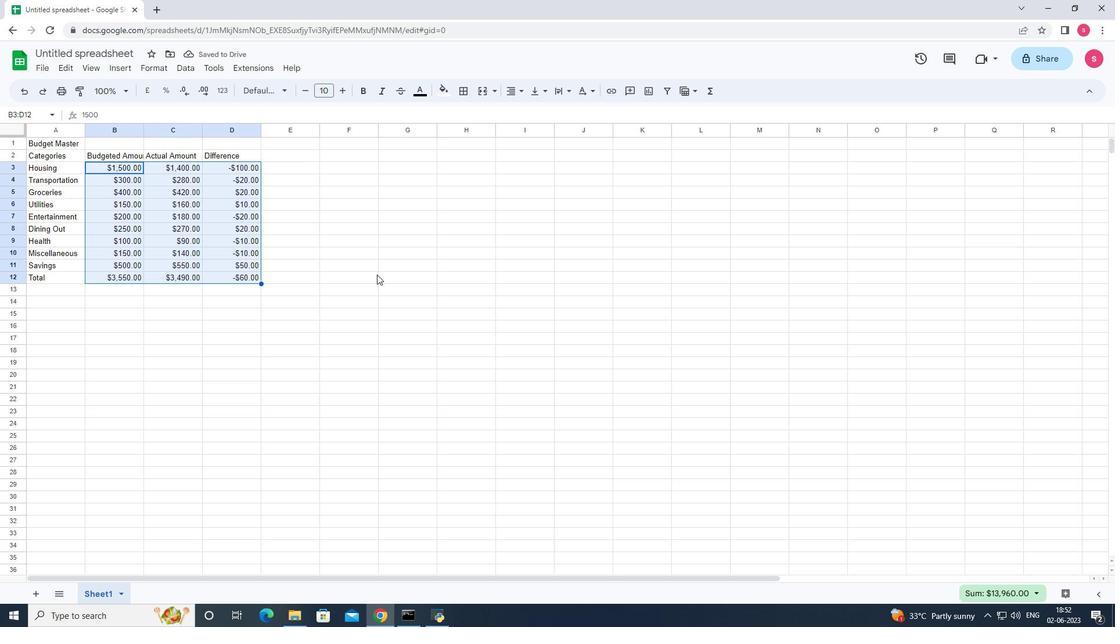 
Action: Mouse pressed left at (496, 384)
Screenshot: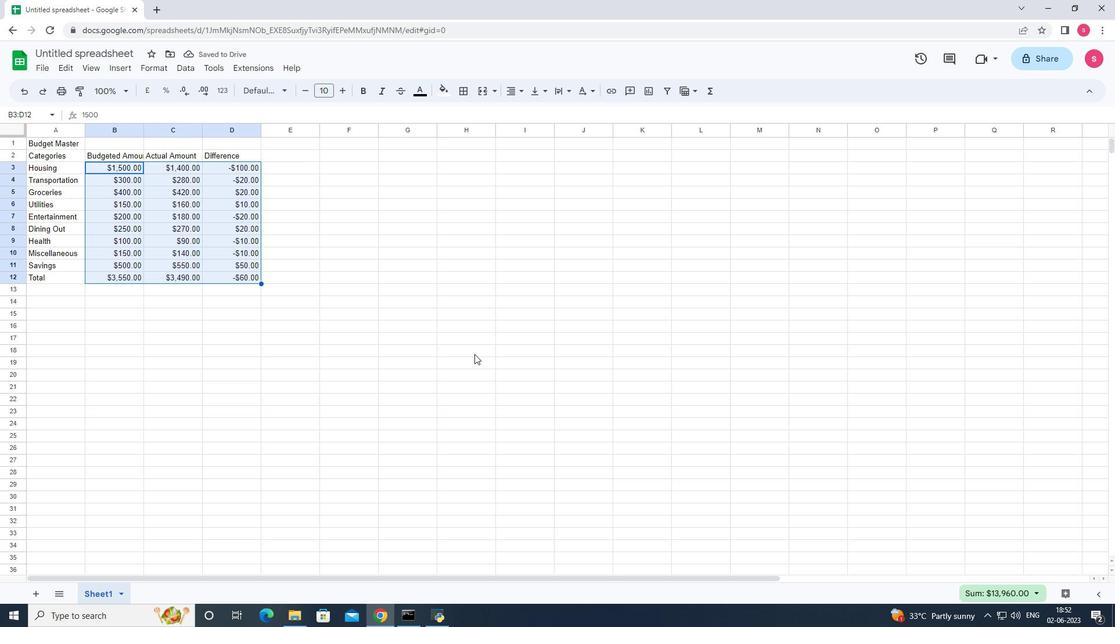 
Action: Mouse moved to (67, 54)
Screenshot: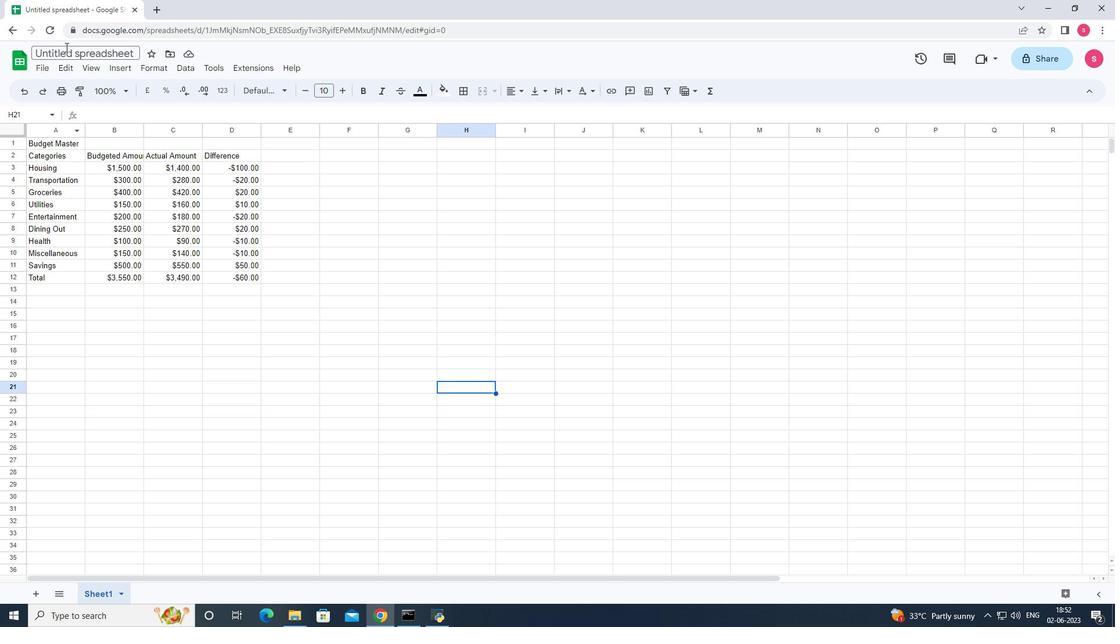 
Action: Mouse pressed left at (67, 54)
Screenshot: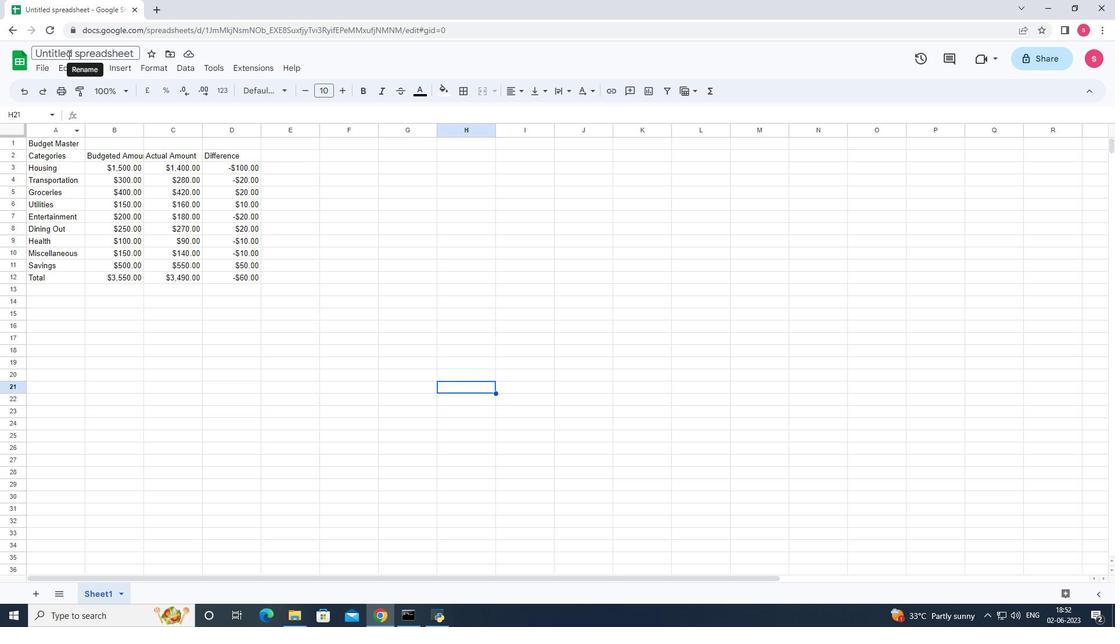 
Action: Key pressed <Key.backspace><Key.shift>Dashboard<Key.shift>Pay<Key.shift><Key.shift>Histbook
Screenshot: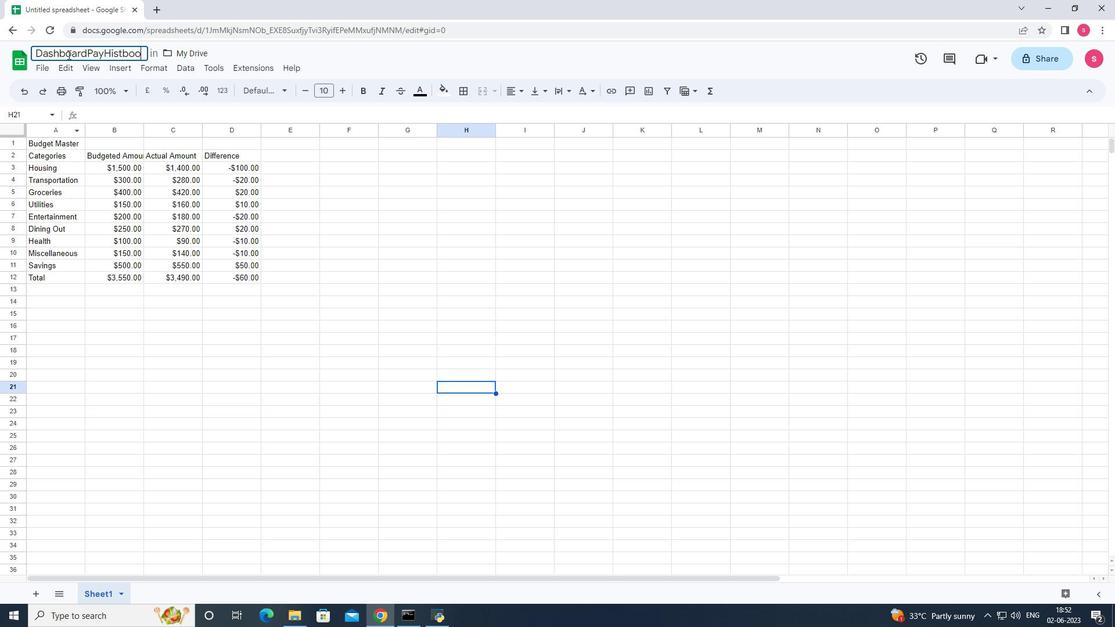 
Action: Mouse moved to (82, 132)
Screenshot: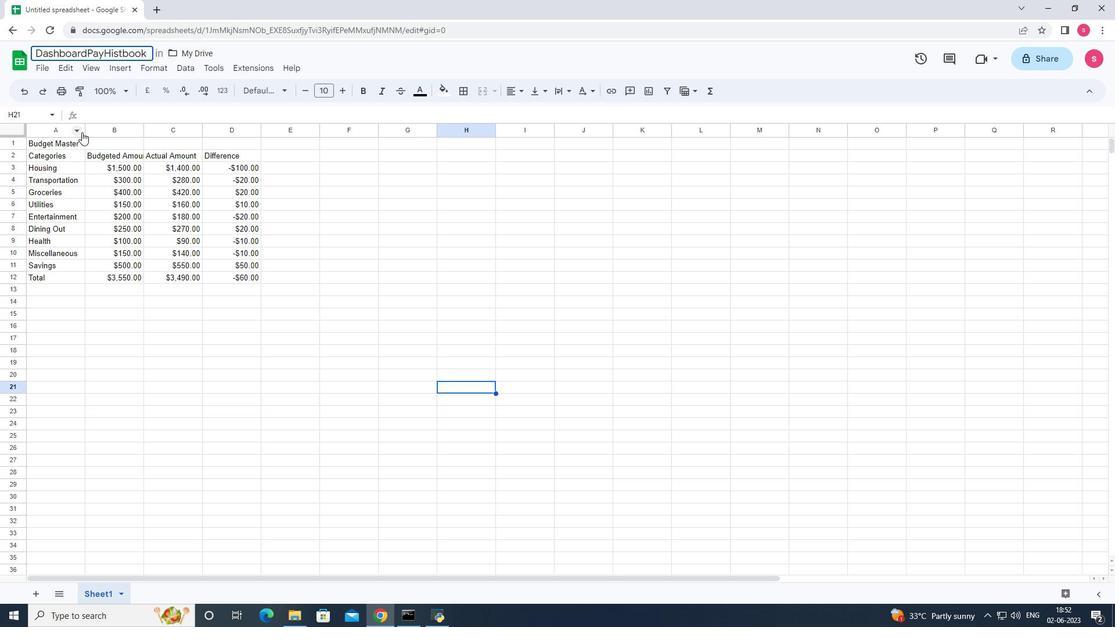 
Action: Mouse pressed left at (82, 132)
Screenshot: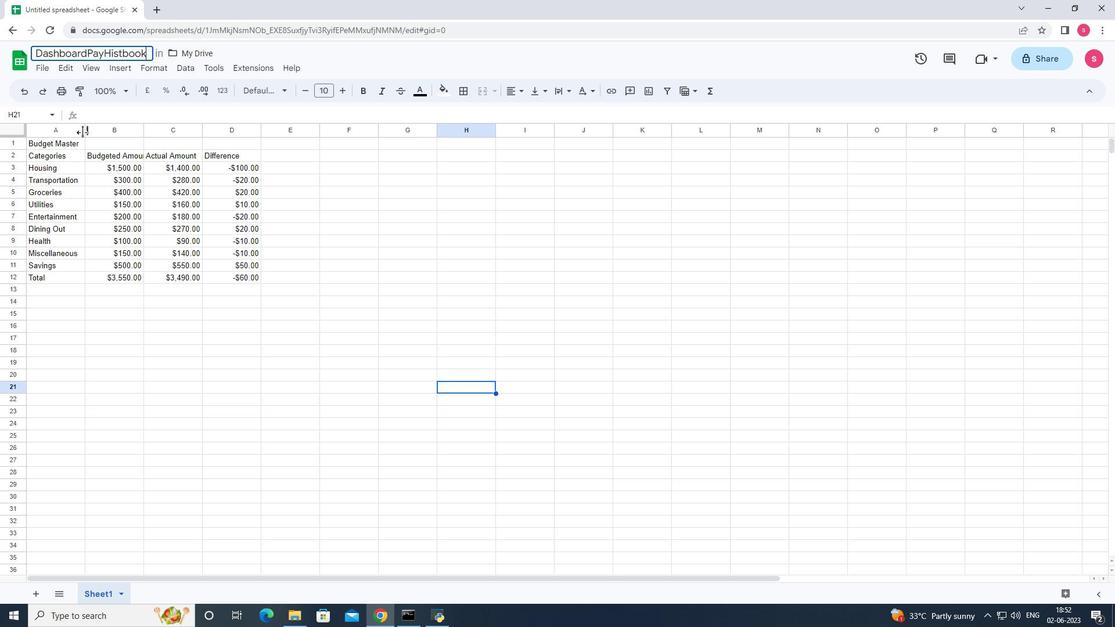 
Action: Mouse pressed left at (82, 132)
Screenshot: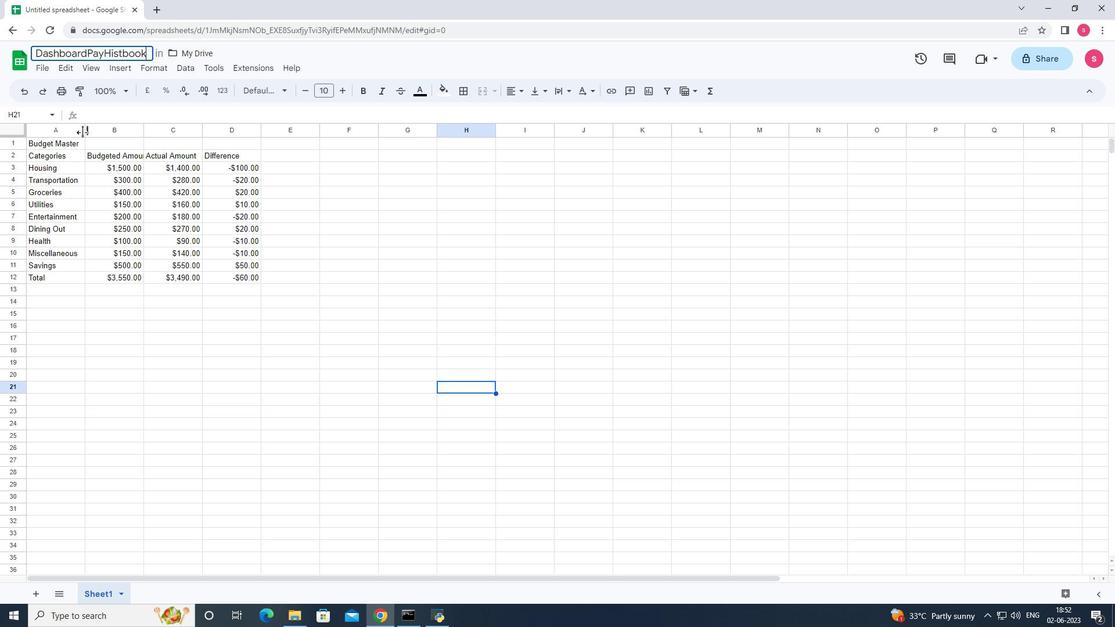 
Action: Mouse moved to (140, 131)
Screenshot: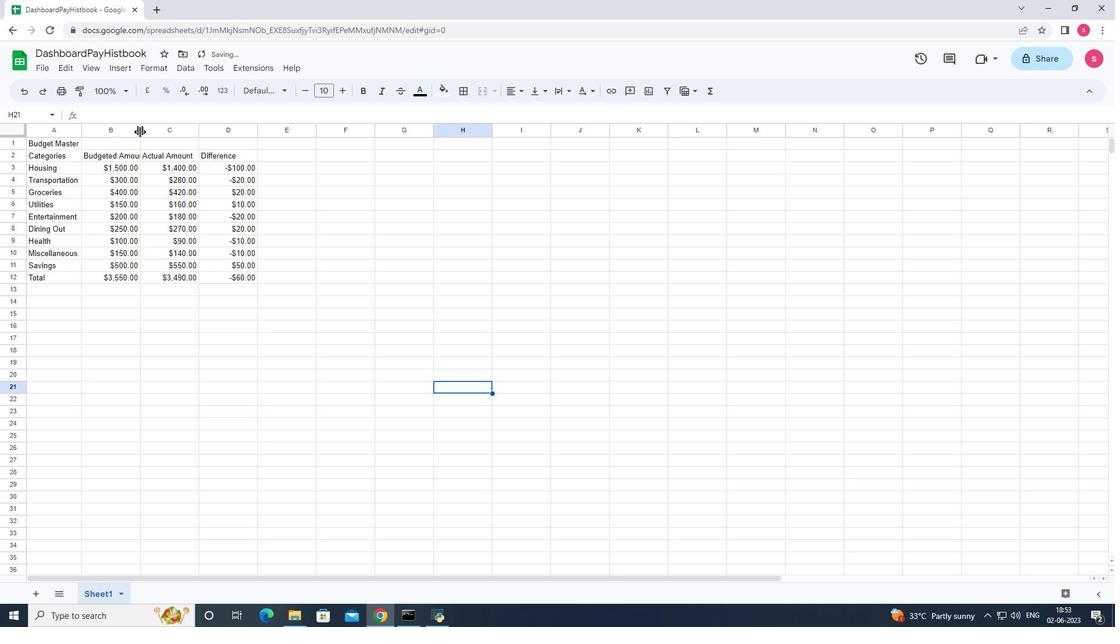 
Action: Mouse pressed left at (140, 131)
Screenshot: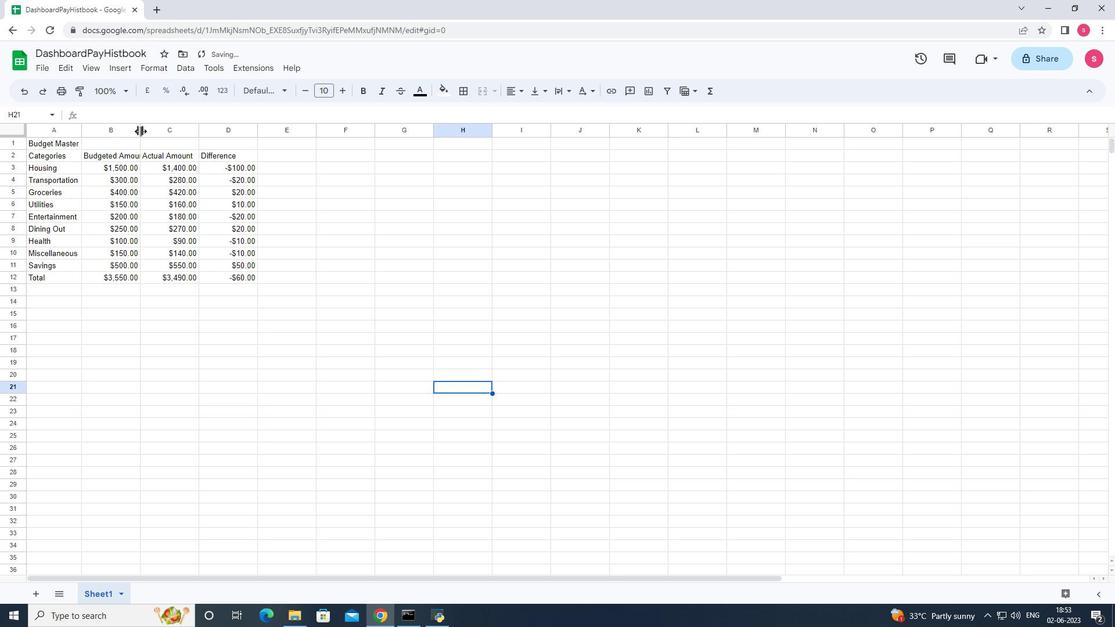 
Action: Mouse pressed left at (140, 131)
Screenshot: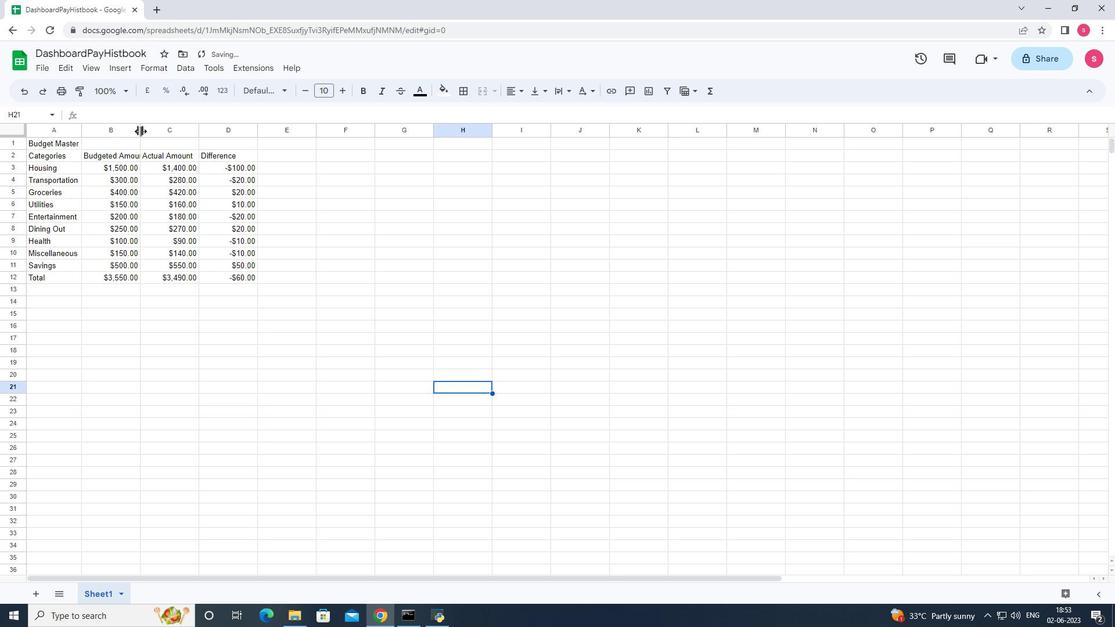 
Action: Mouse moved to (207, 126)
Screenshot: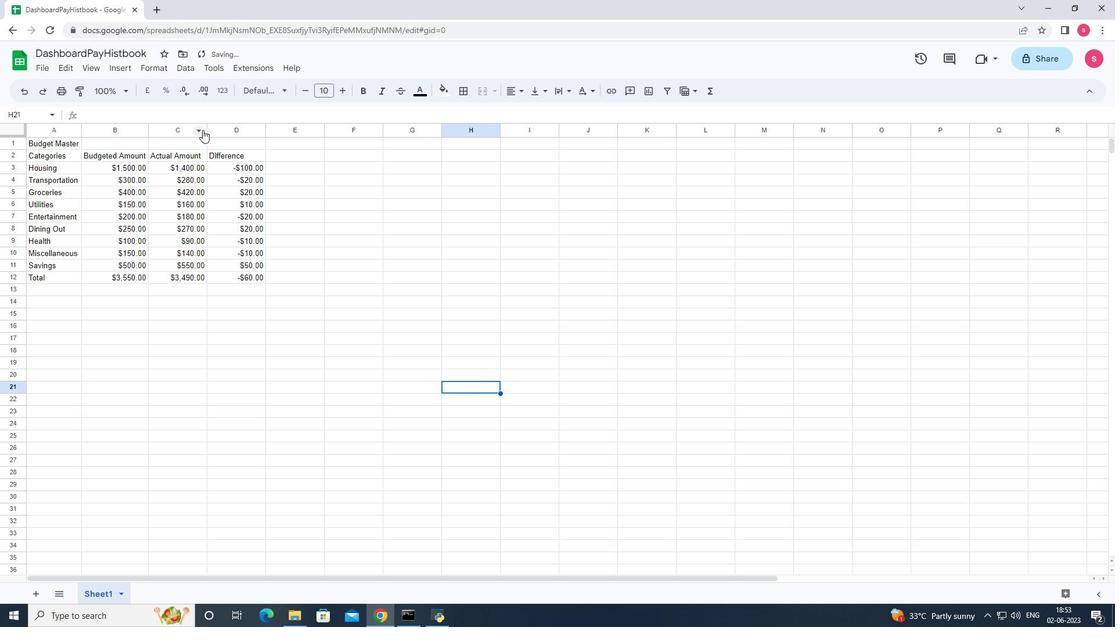 
Action: Mouse pressed left at (207, 126)
Screenshot: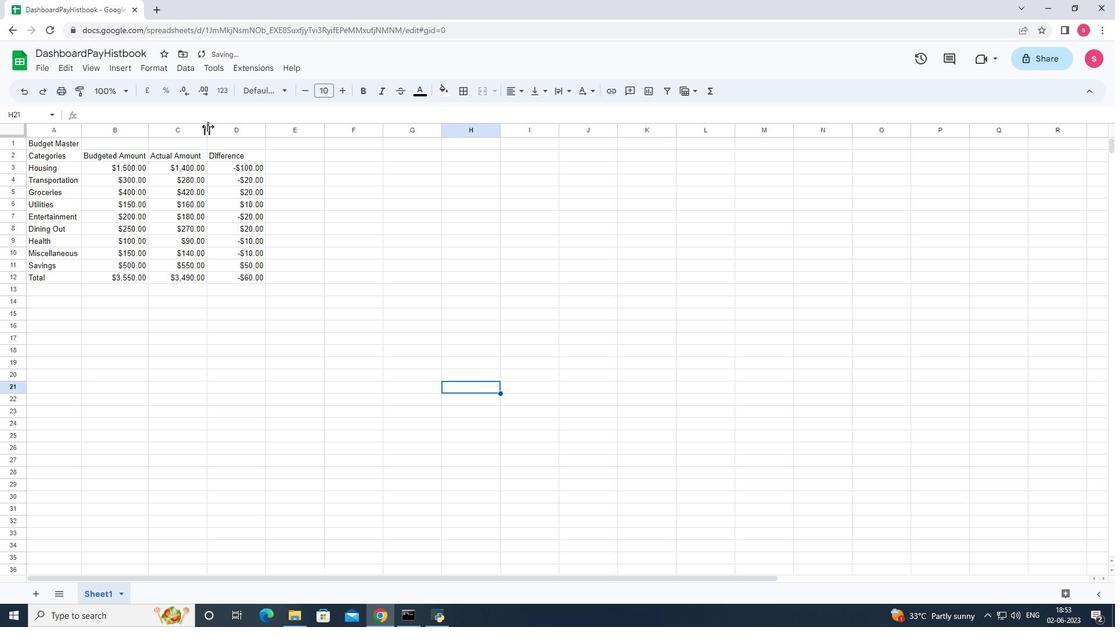 
Action: Mouse pressed left at (207, 126)
Screenshot: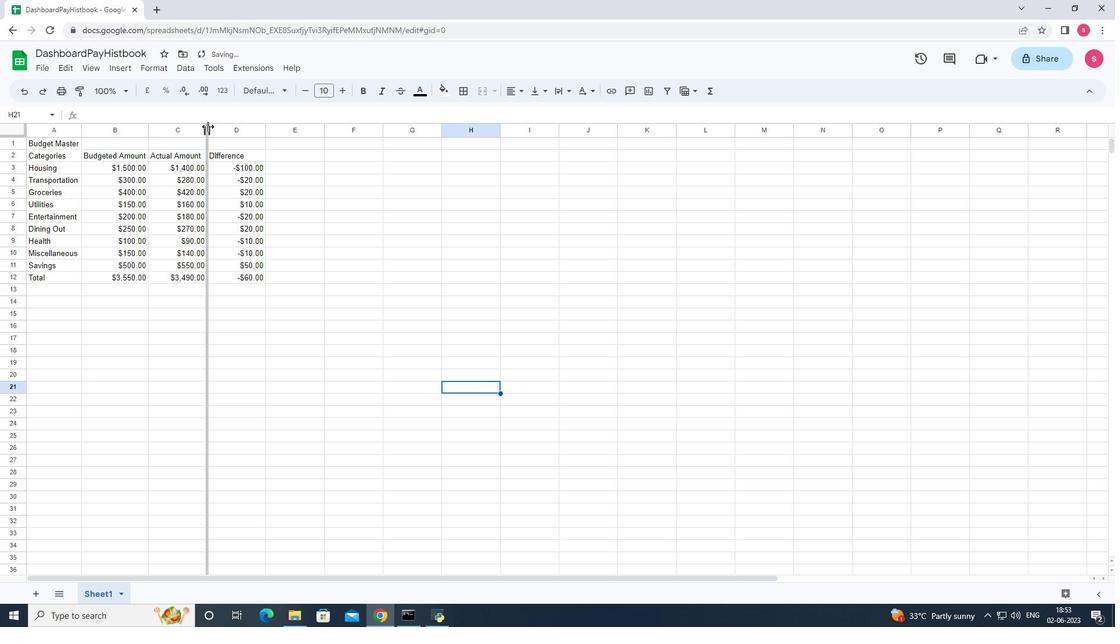
Action: Mouse moved to (262, 134)
Screenshot: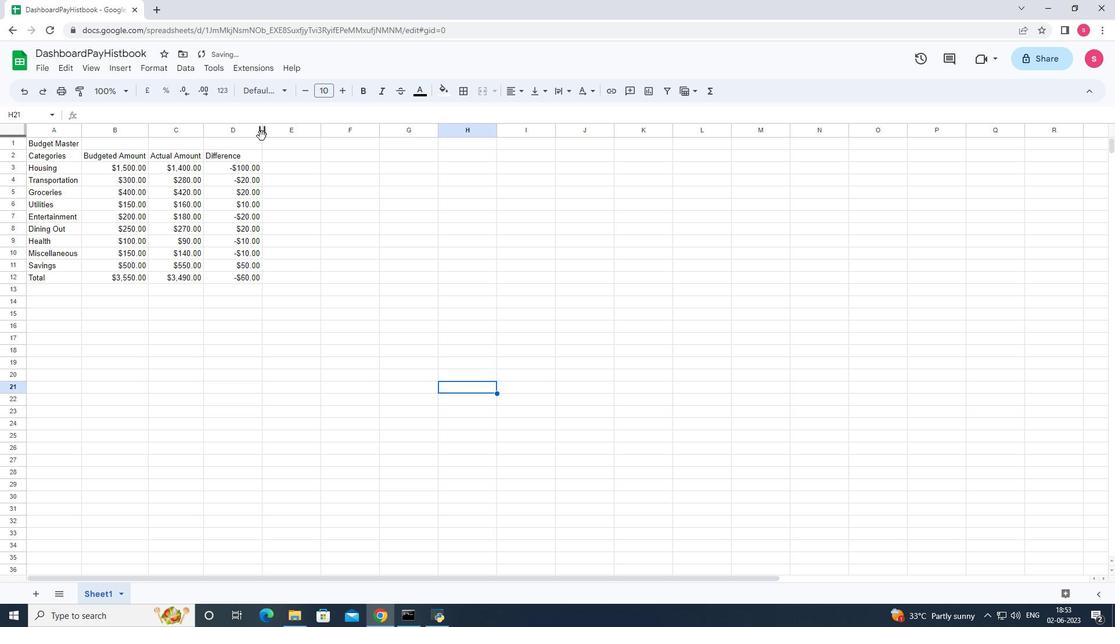 
Action: Mouse pressed left at (262, 134)
Screenshot: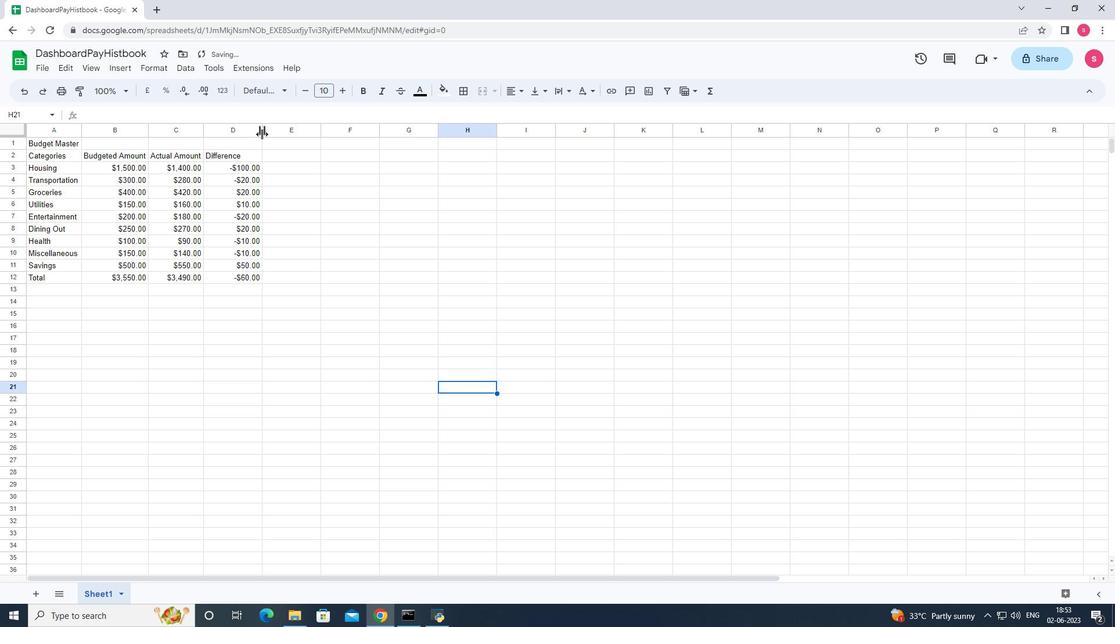 
Action: Mouse pressed left at (262, 134)
Screenshot: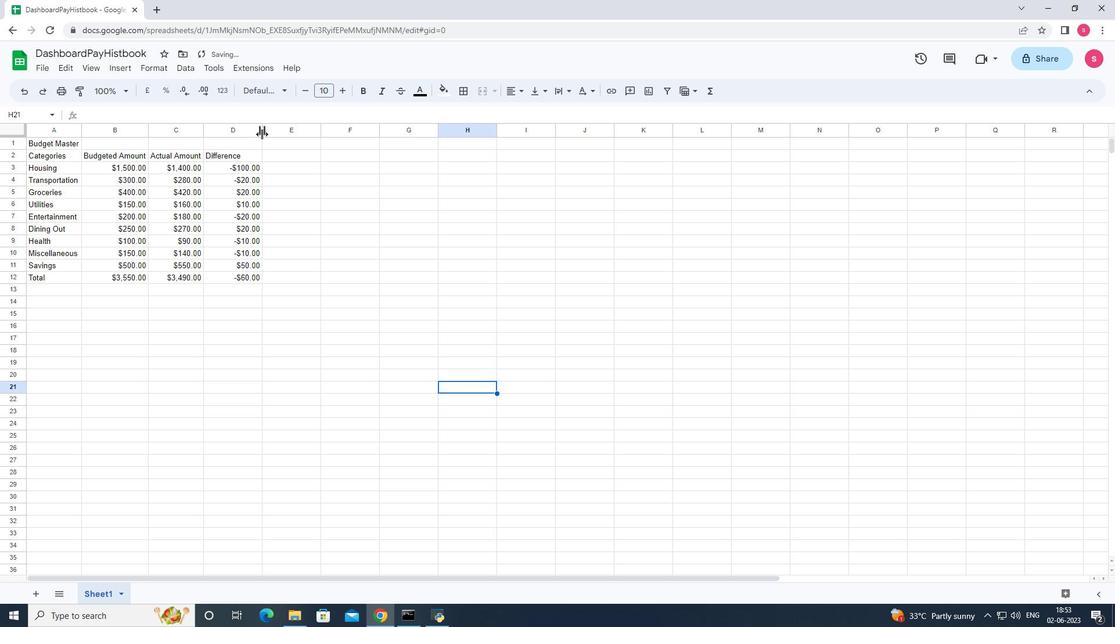 
Action: Mouse moved to (469, 262)
Screenshot: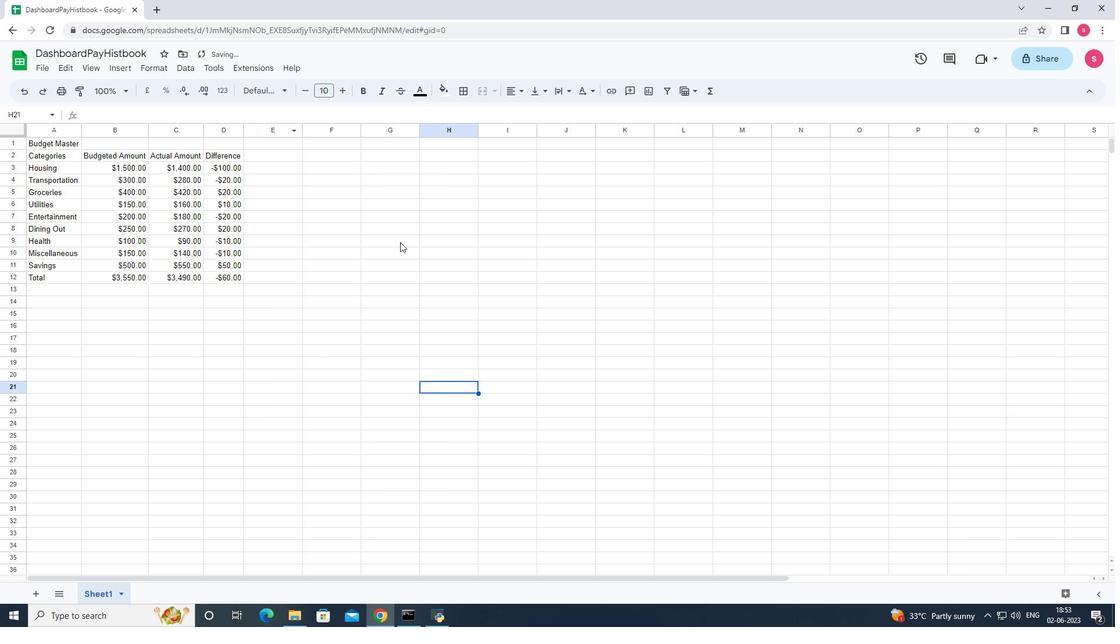 
Action: Key pressed ctrl+S
Screenshot: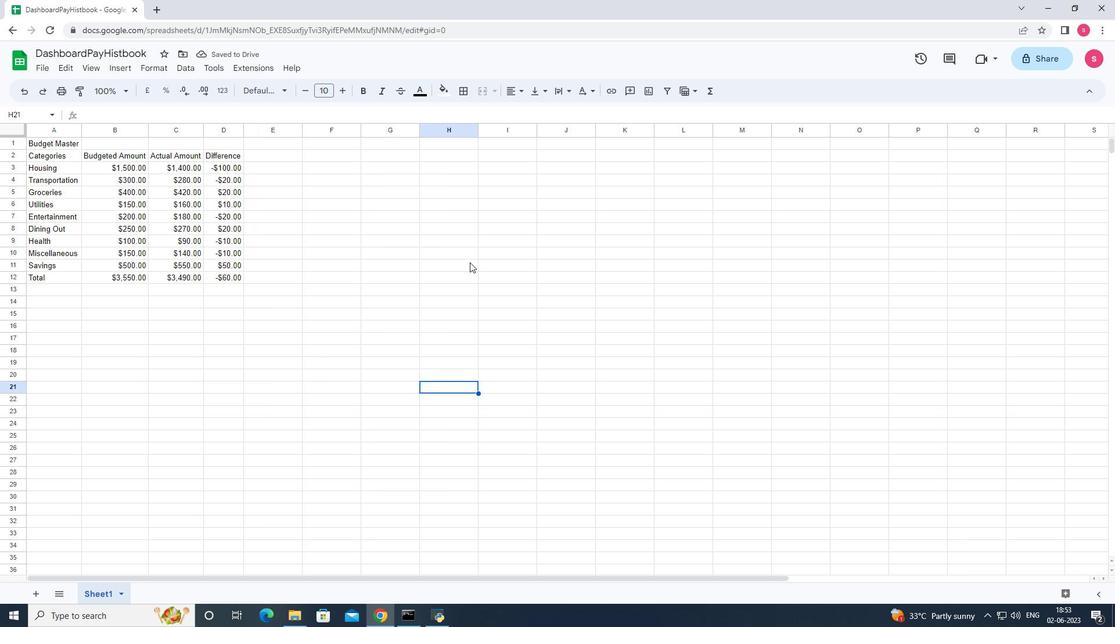 
